 Task: Find connections with filter location Santa Quitéria do Maranhão with filter topic #Mentoringwith filter profile language French with filter current company Flexi Analyst with filter school Calcutta University, Kolkata with filter industry Nanotechnology Research with filter service category Real Estate Appraisal with filter keywords title Nurse Practitioner
Action: Mouse moved to (219, 336)
Screenshot: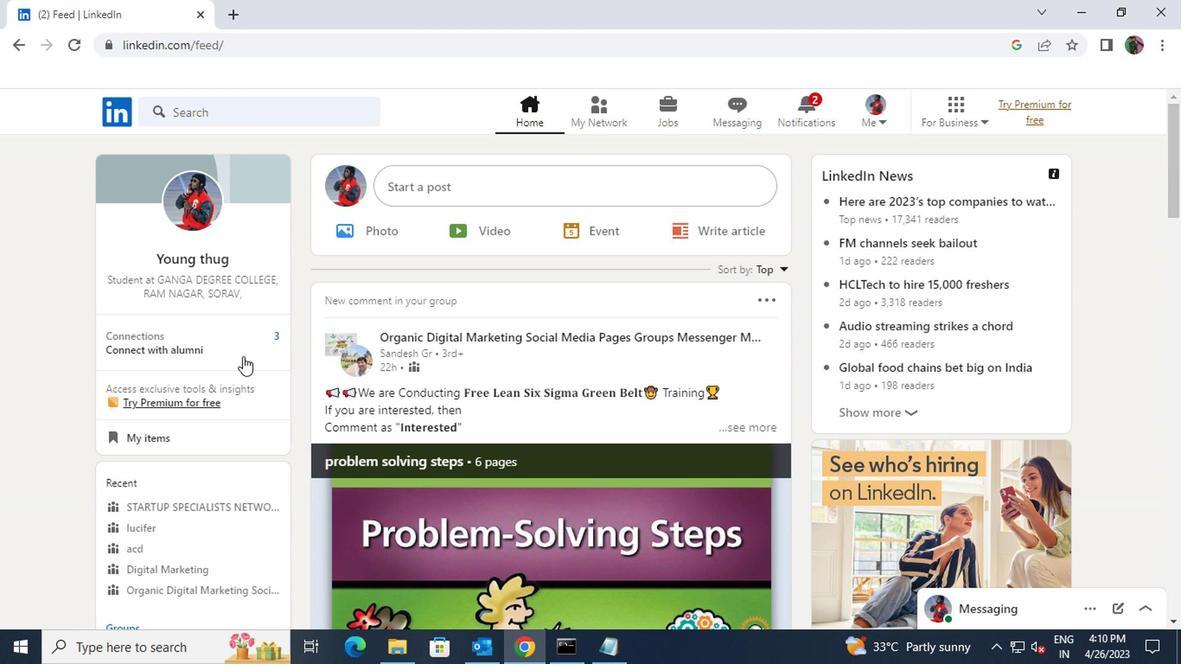
Action: Mouse pressed left at (219, 336)
Screenshot: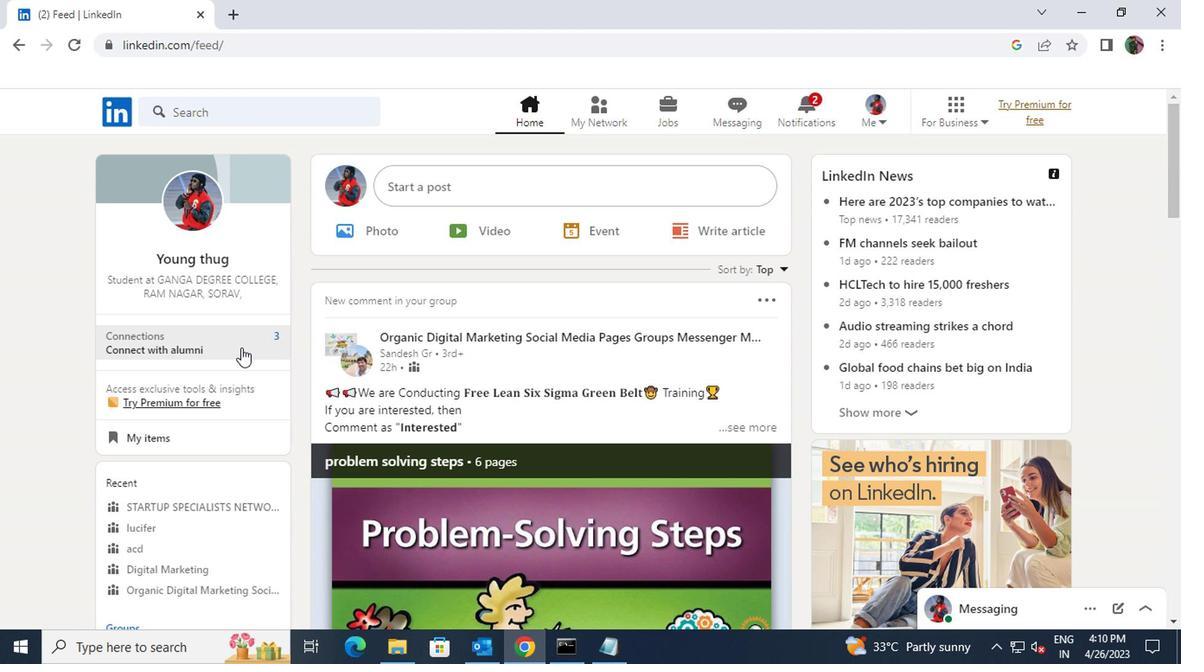 
Action: Mouse moved to (238, 207)
Screenshot: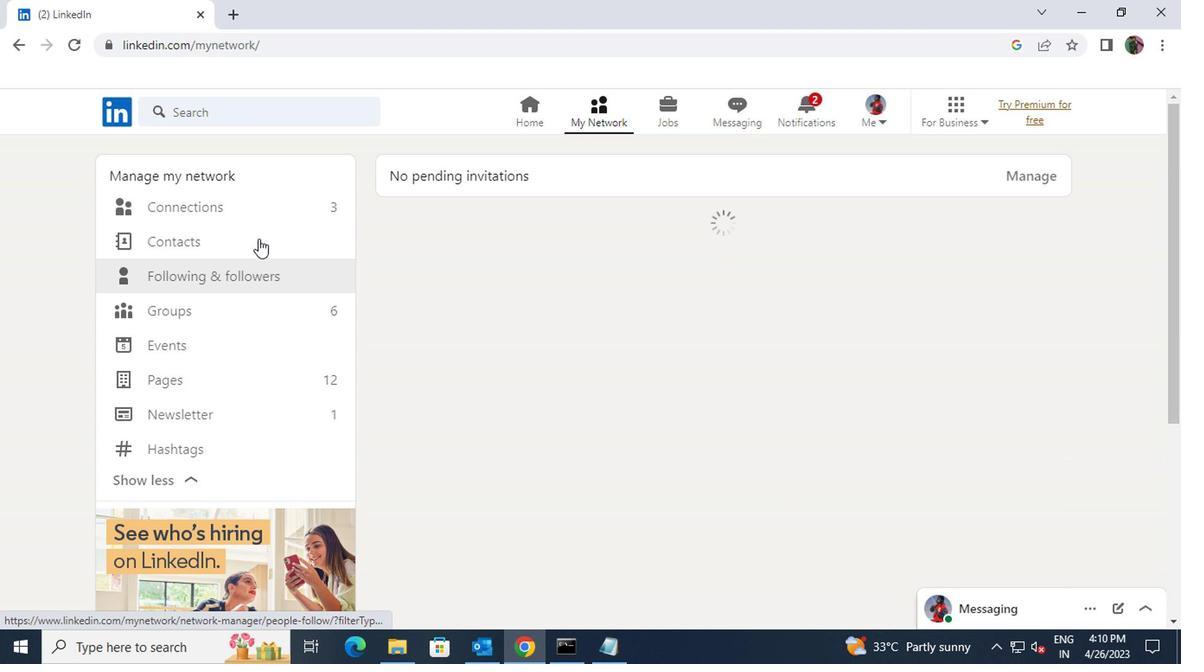 
Action: Mouse pressed left at (238, 207)
Screenshot: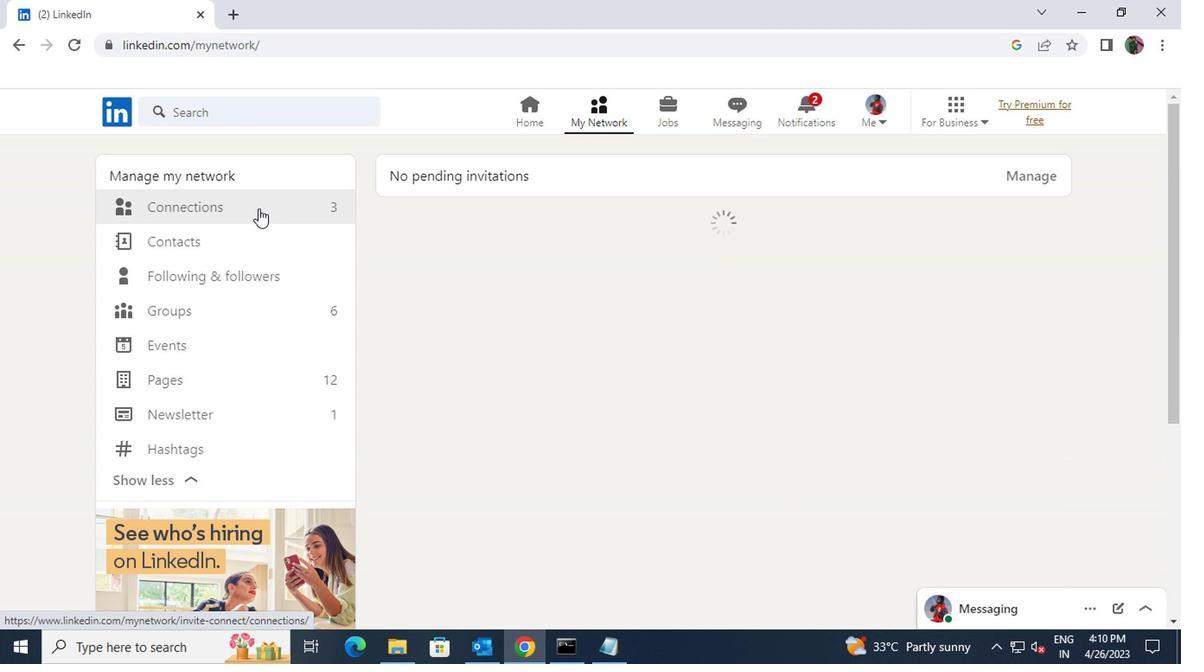 
Action: Mouse moved to (690, 211)
Screenshot: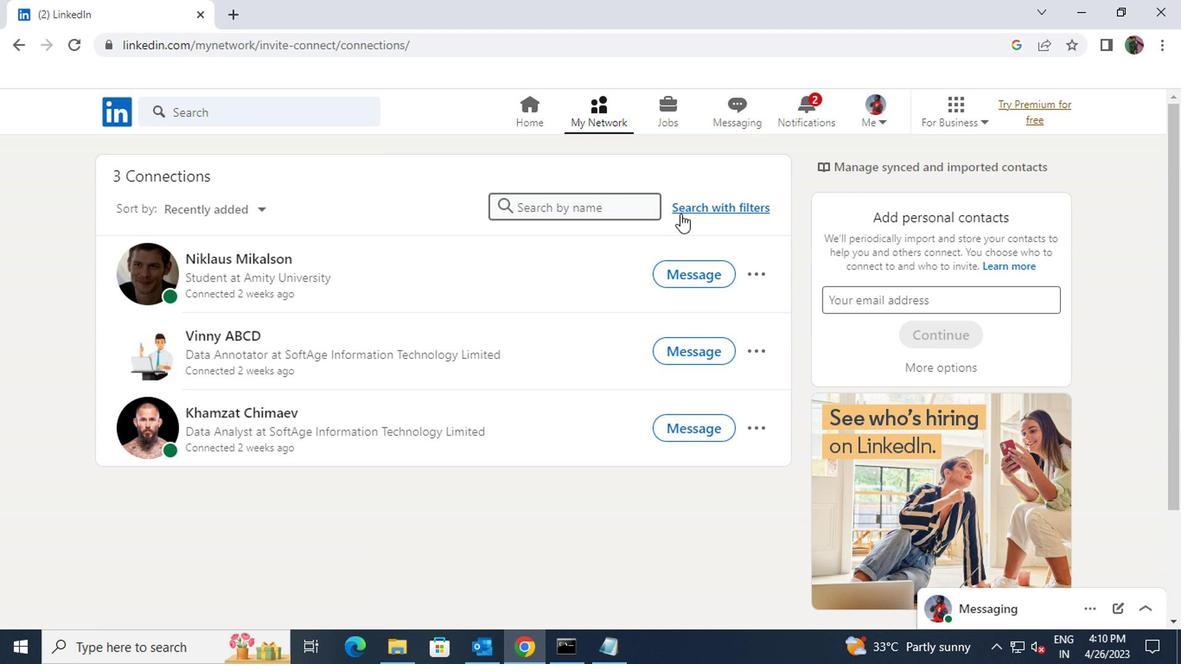 
Action: Mouse pressed left at (690, 211)
Screenshot: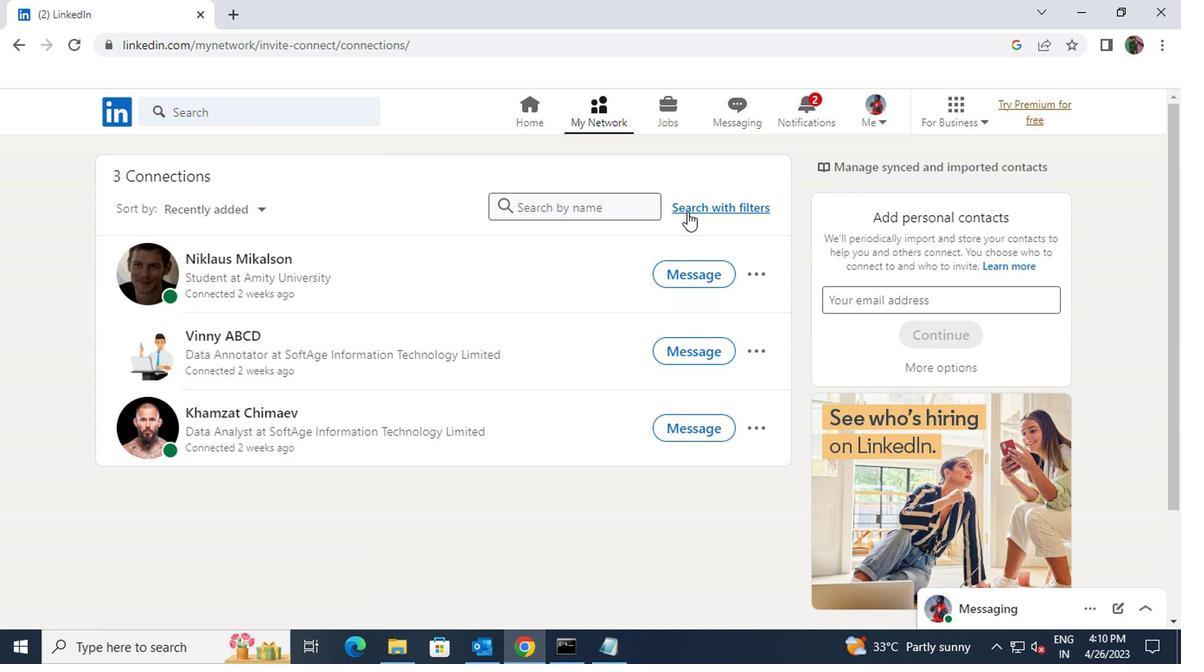
Action: Mouse moved to (632, 164)
Screenshot: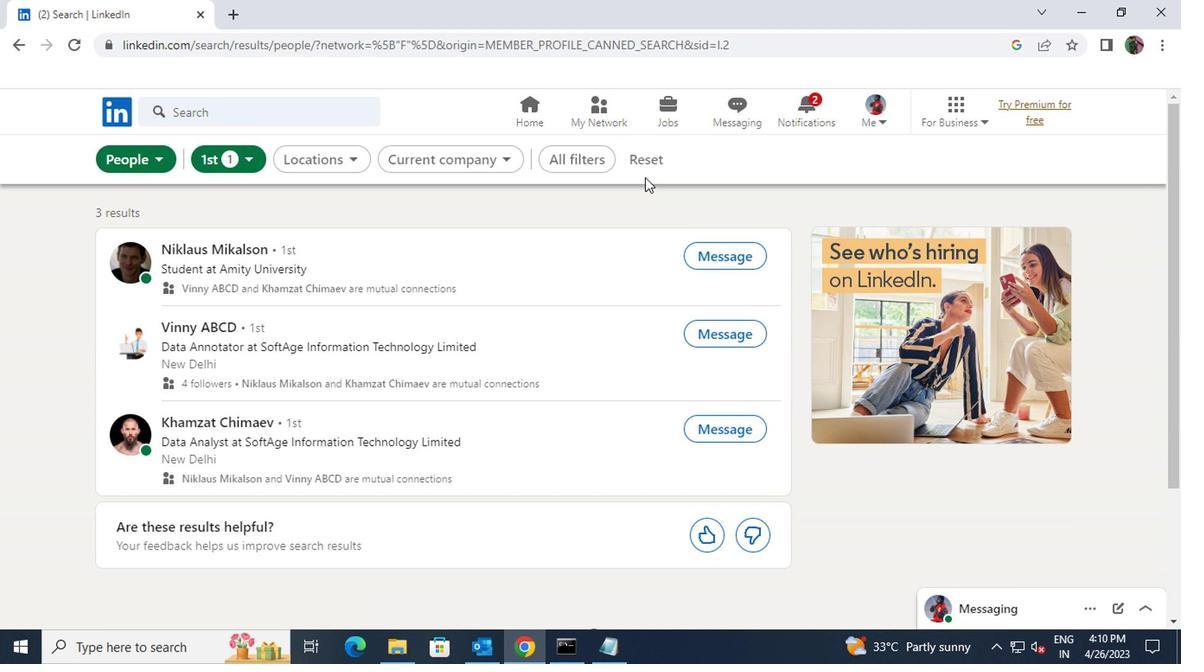 
Action: Mouse pressed left at (632, 164)
Screenshot: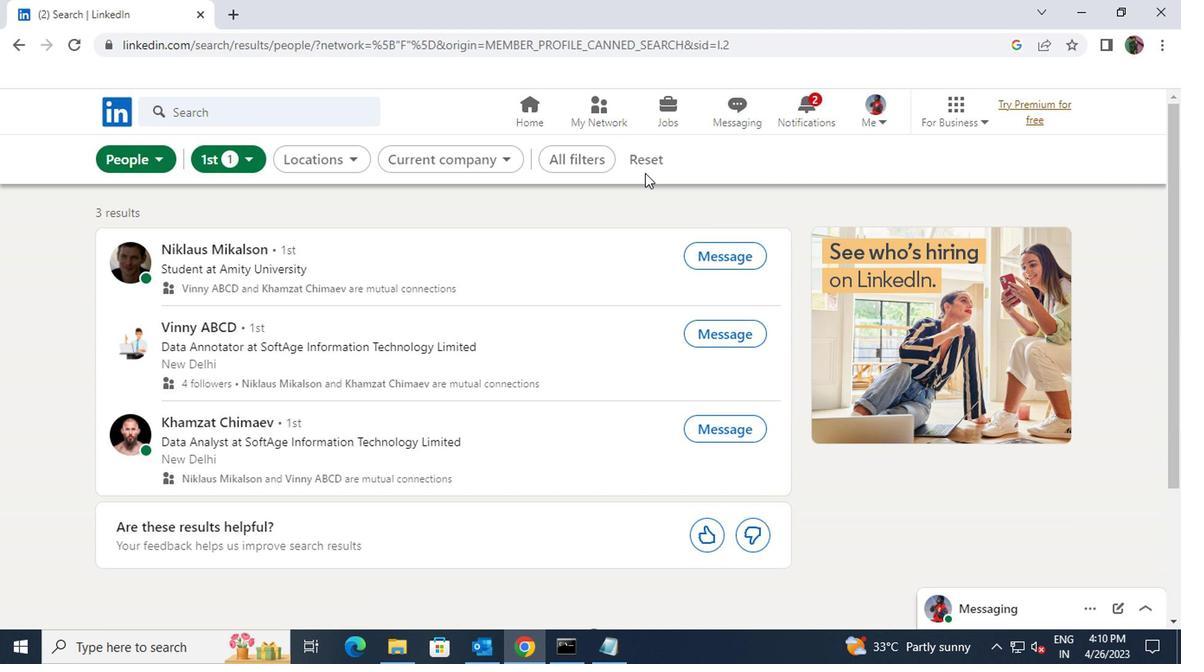 
Action: Mouse moved to (596, 161)
Screenshot: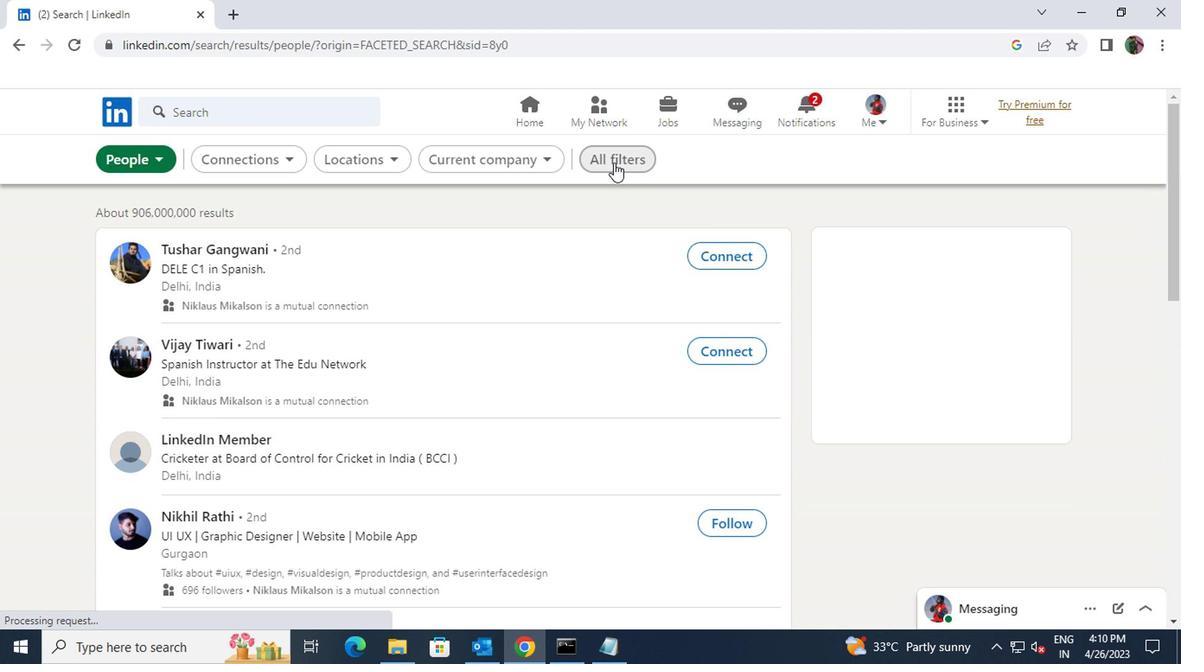 
Action: Mouse pressed left at (596, 161)
Screenshot: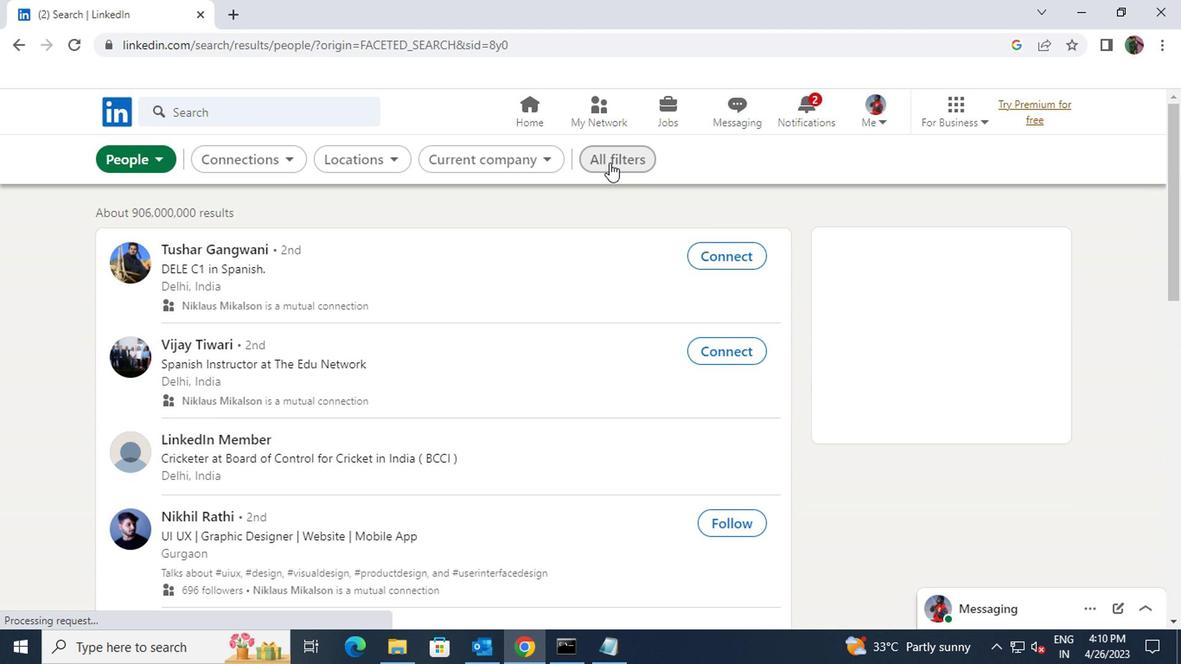 
Action: Mouse moved to (808, 303)
Screenshot: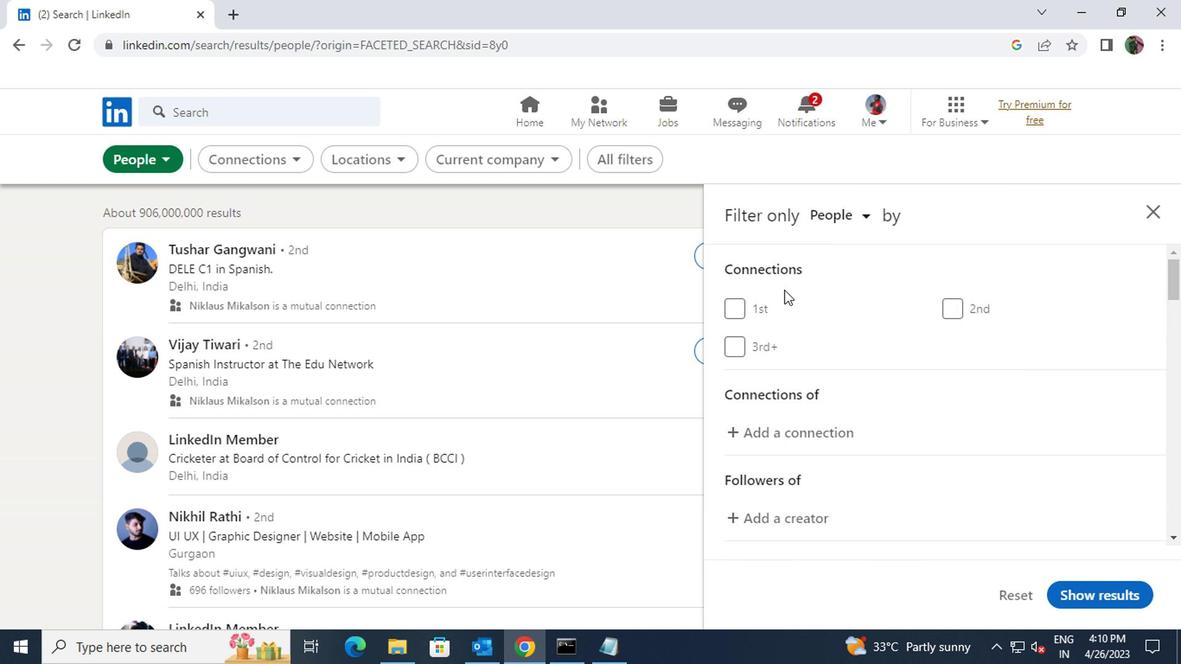 
Action: Mouse scrolled (808, 302) with delta (0, 0)
Screenshot: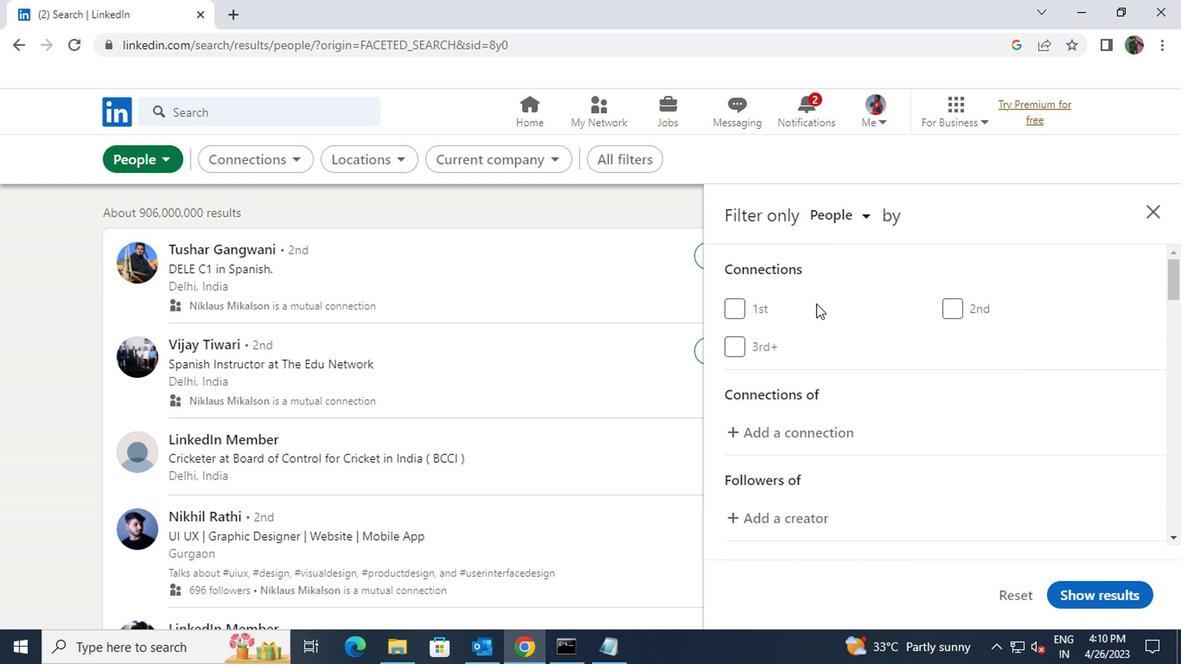 
Action: Mouse scrolled (808, 302) with delta (0, 0)
Screenshot: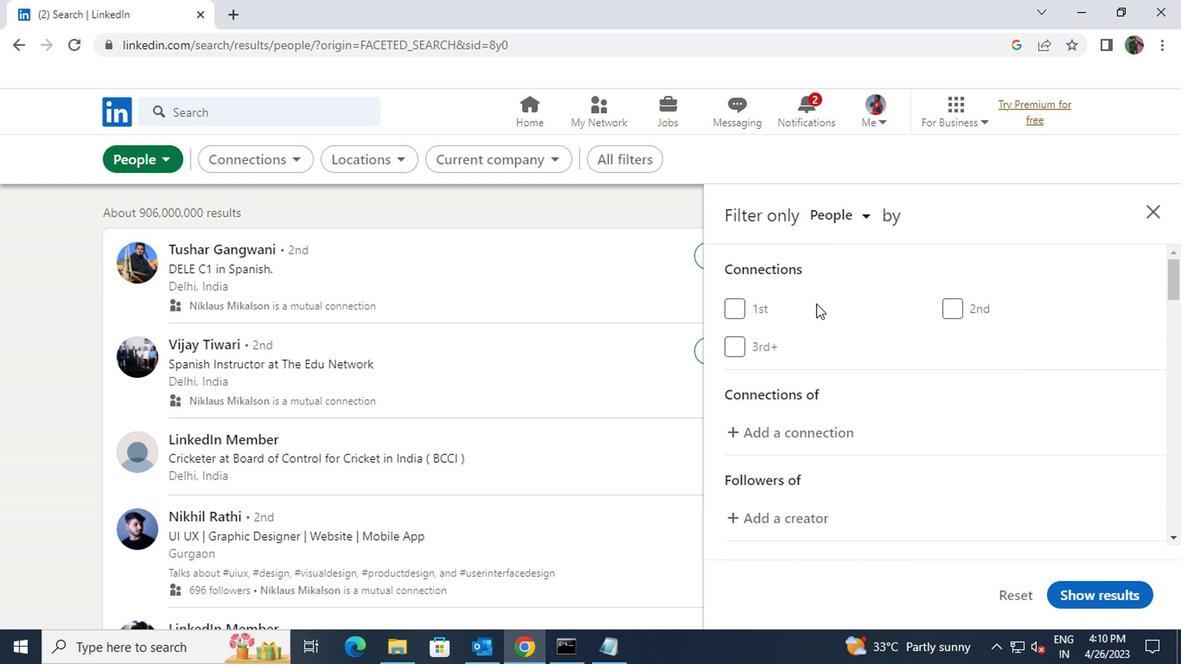 
Action: Mouse moved to (818, 298)
Screenshot: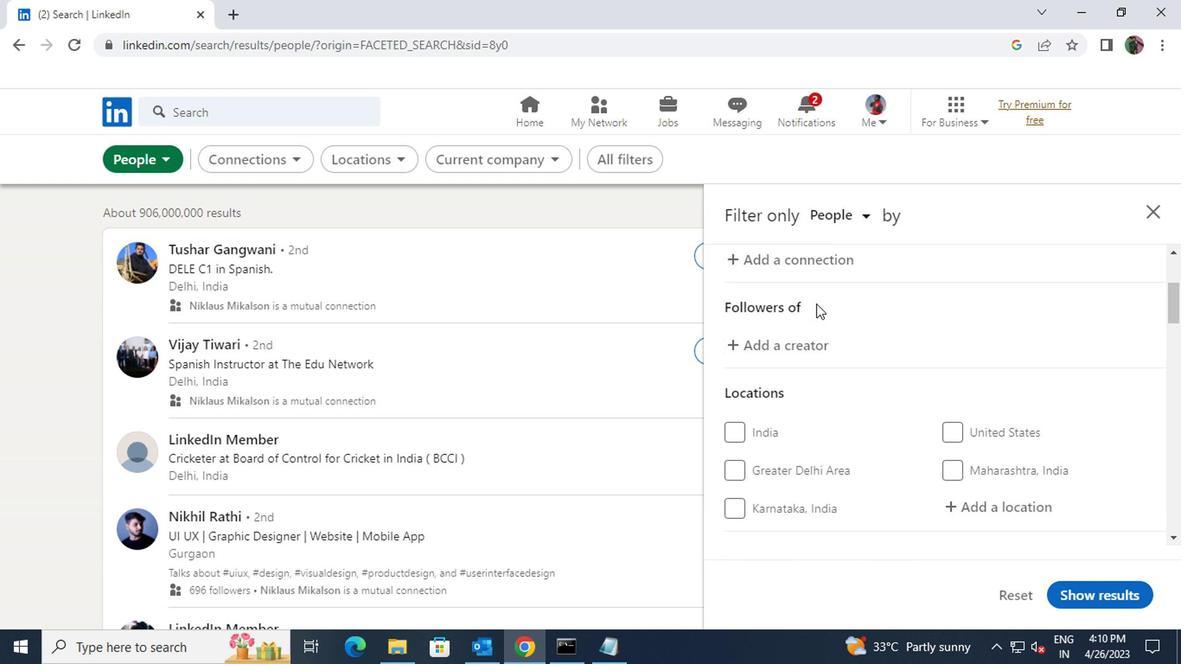 
Action: Mouse scrolled (818, 297) with delta (0, 0)
Screenshot: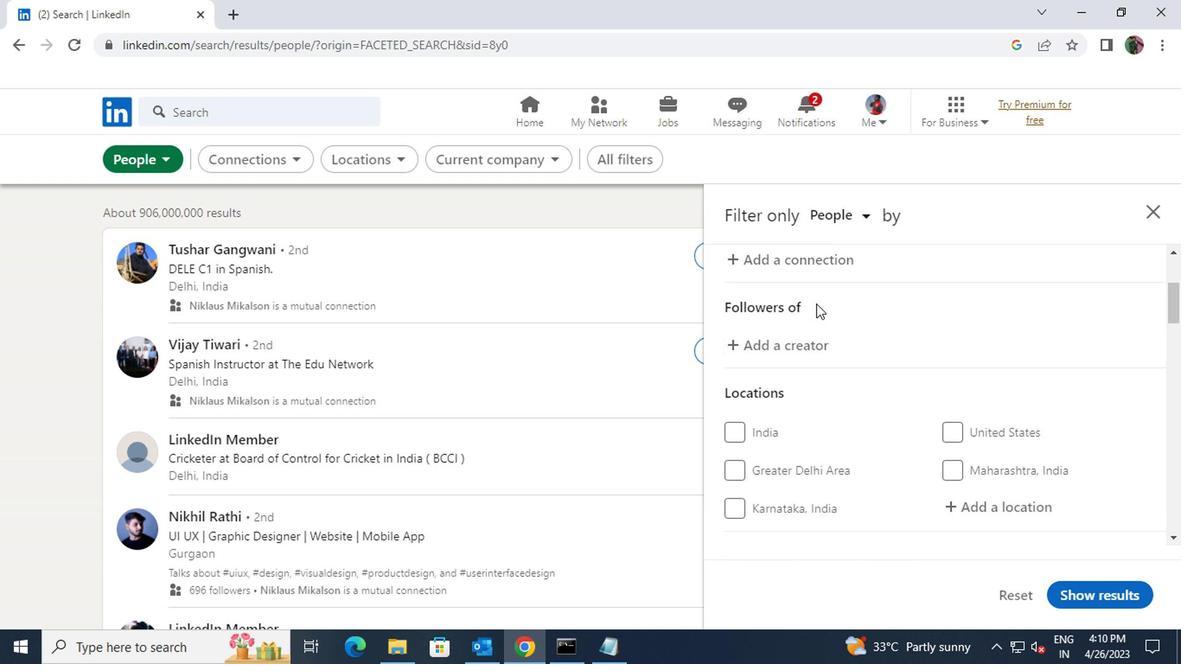 
Action: Mouse moved to (991, 415)
Screenshot: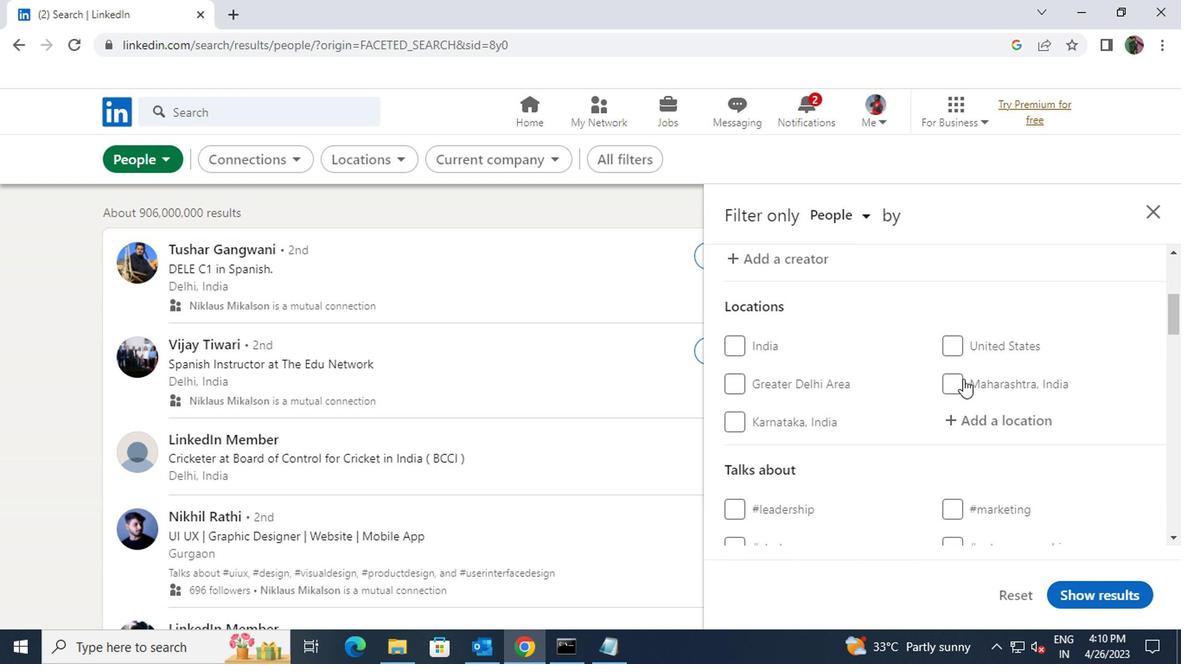 
Action: Mouse pressed left at (991, 415)
Screenshot: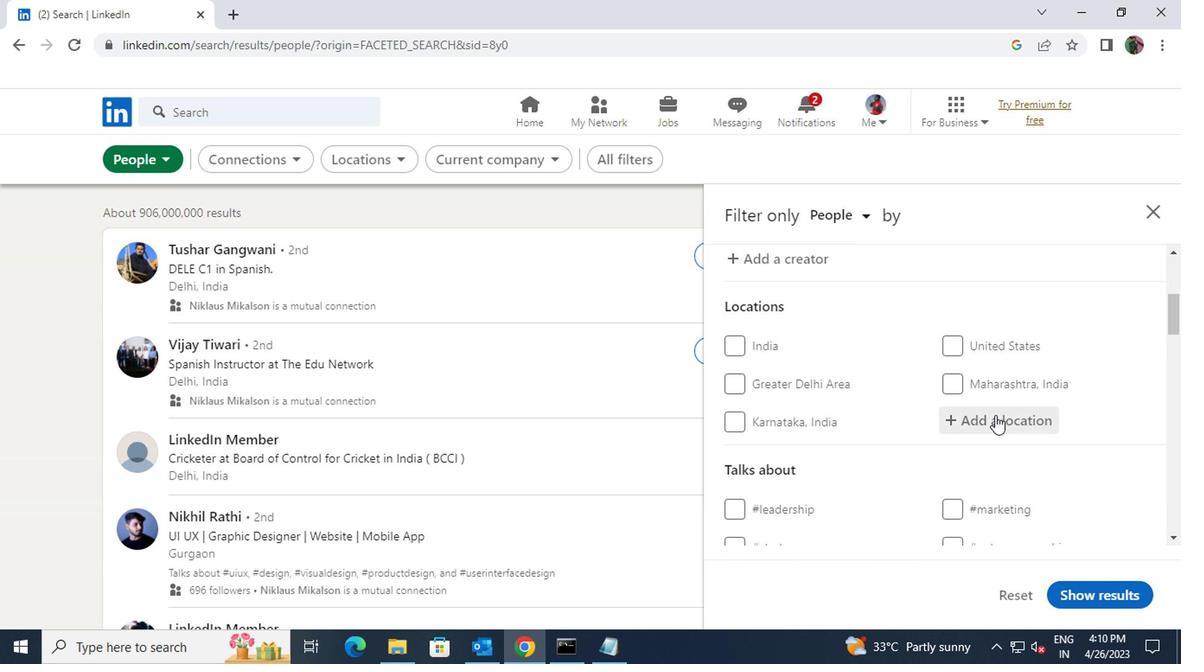 
Action: Key pressed <Key.shift>SANTA<Key.space>QUITE
Screenshot: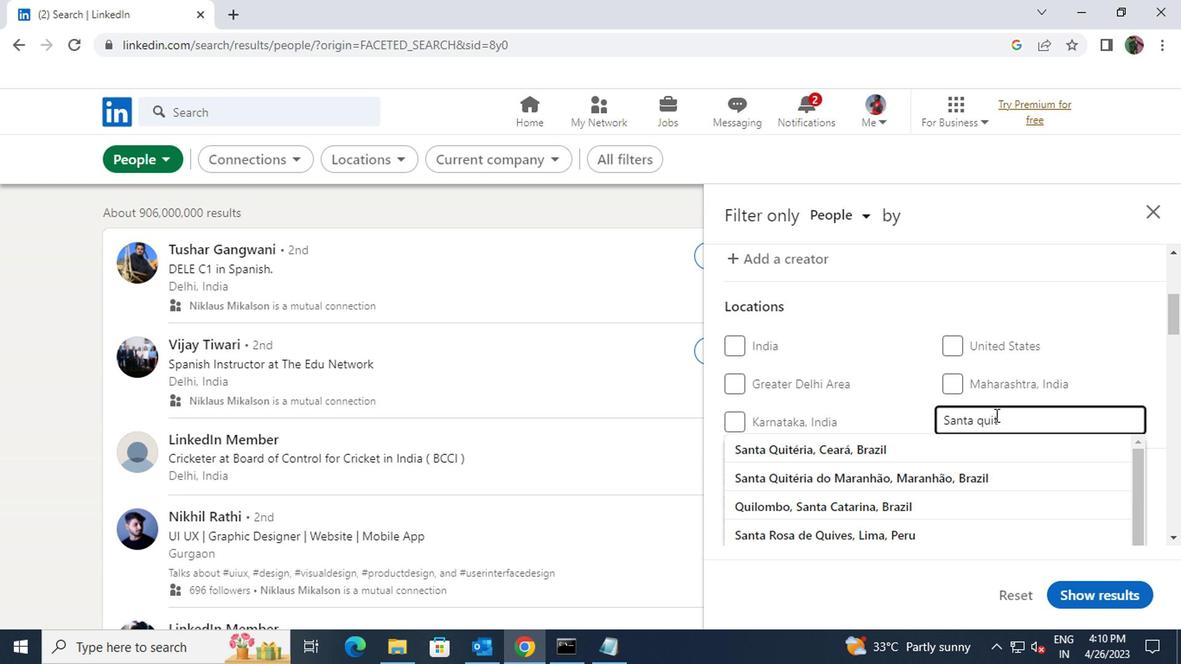 
Action: Mouse moved to (976, 447)
Screenshot: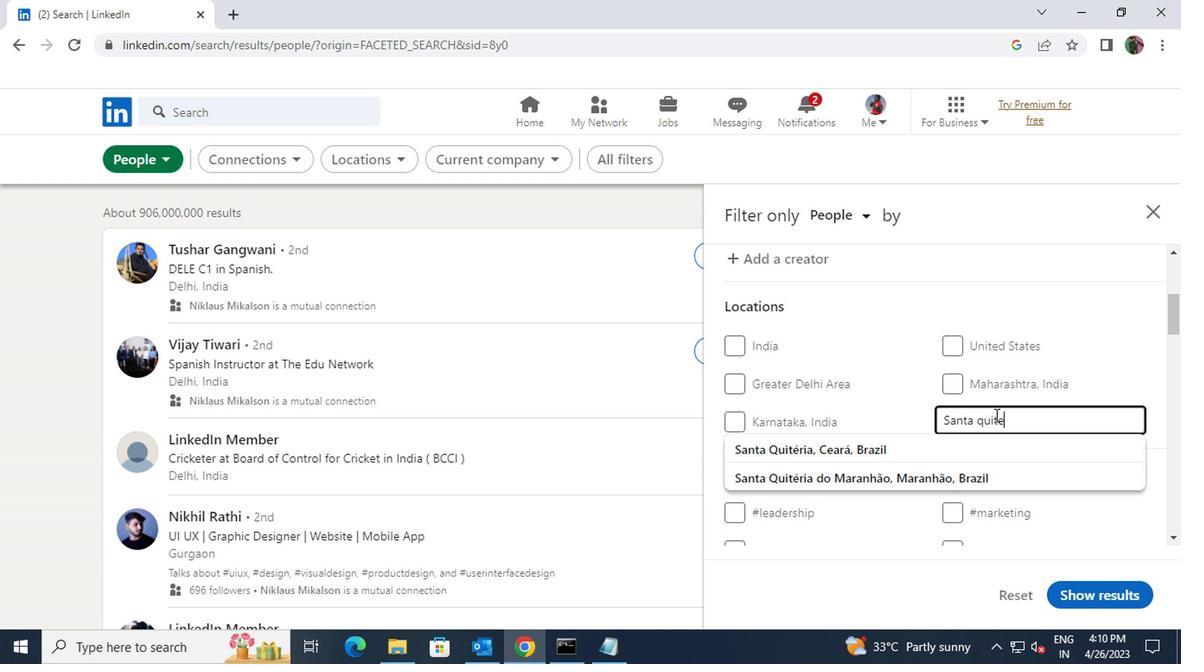 
Action: Mouse pressed left at (976, 447)
Screenshot: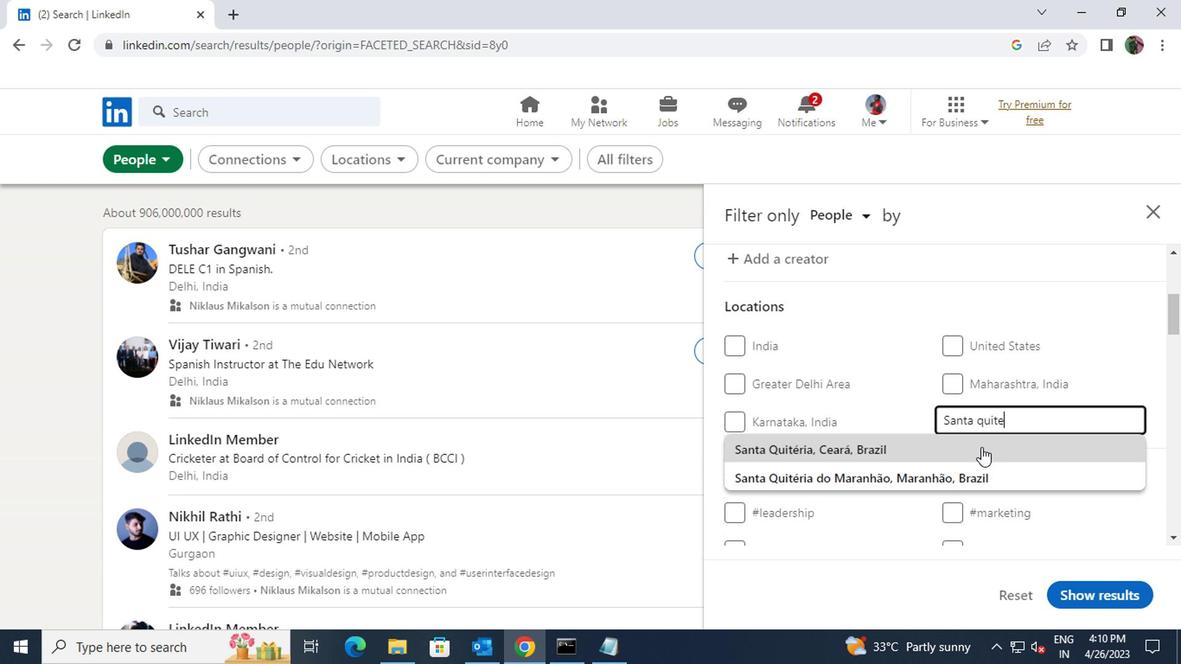 
Action: Mouse scrolled (976, 447) with delta (0, 0)
Screenshot: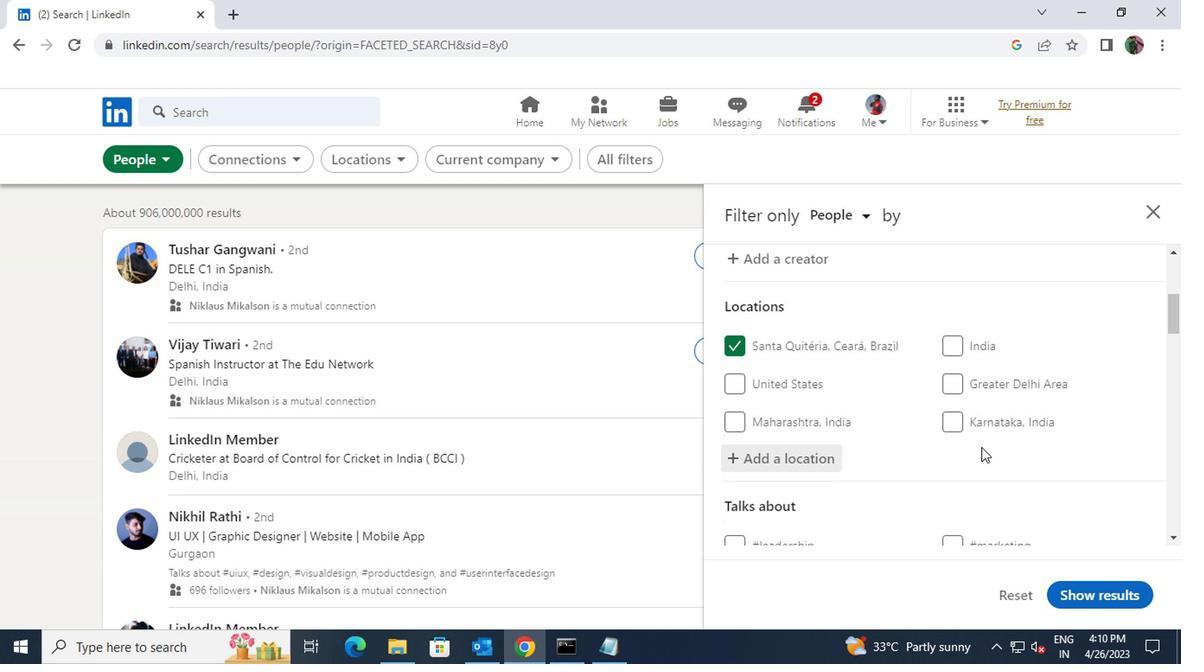 
Action: Mouse scrolled (976, 447) with delta (0, 0)
Screenshot: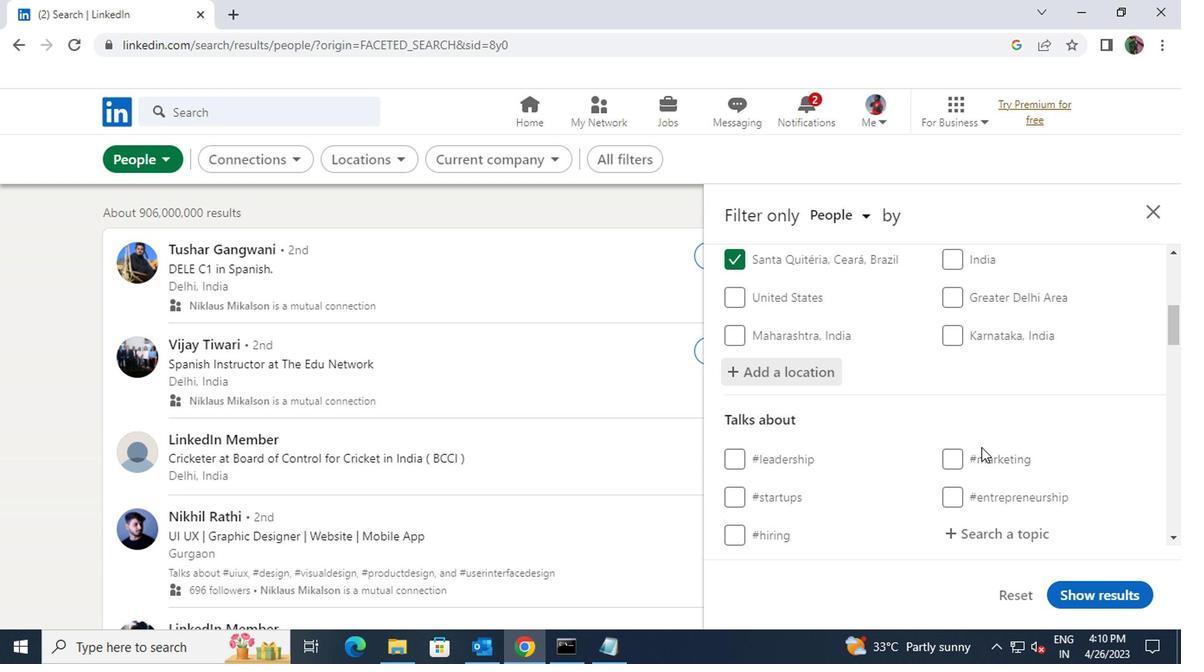 
Action: Mouse pressed left at (976, 447)
Screenshot: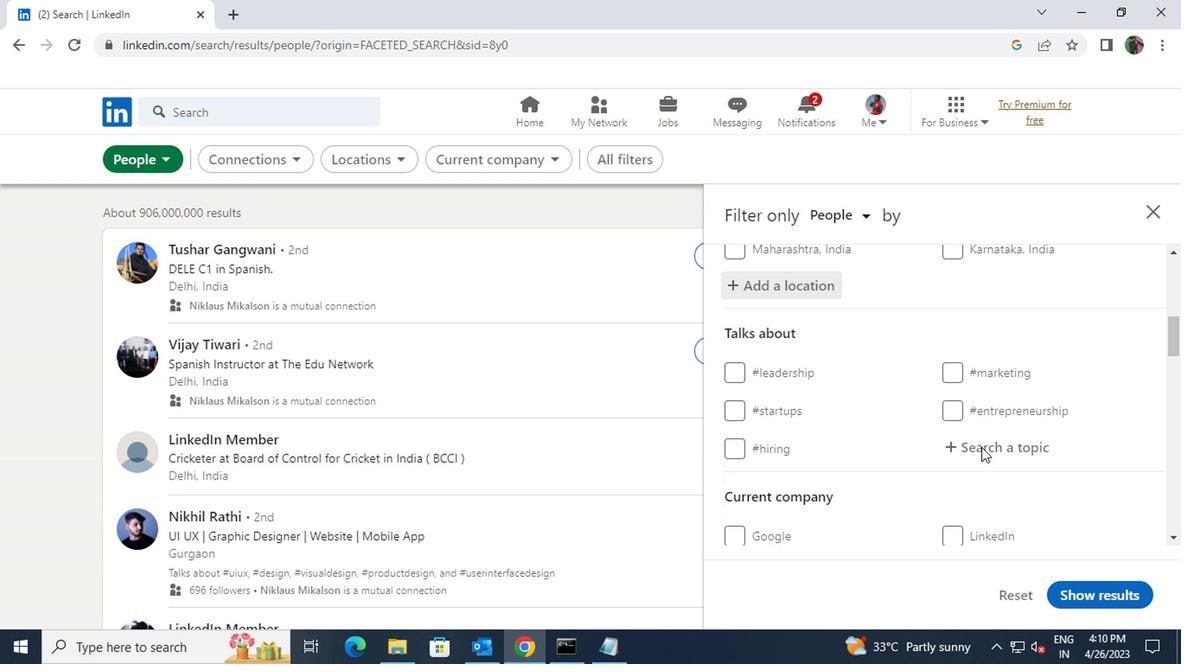 
Action: Key pressed <Key.shift><Key.shift><Key.shift><Key.shift>#<Key.shift>MENTORINGWITH
Screenshot: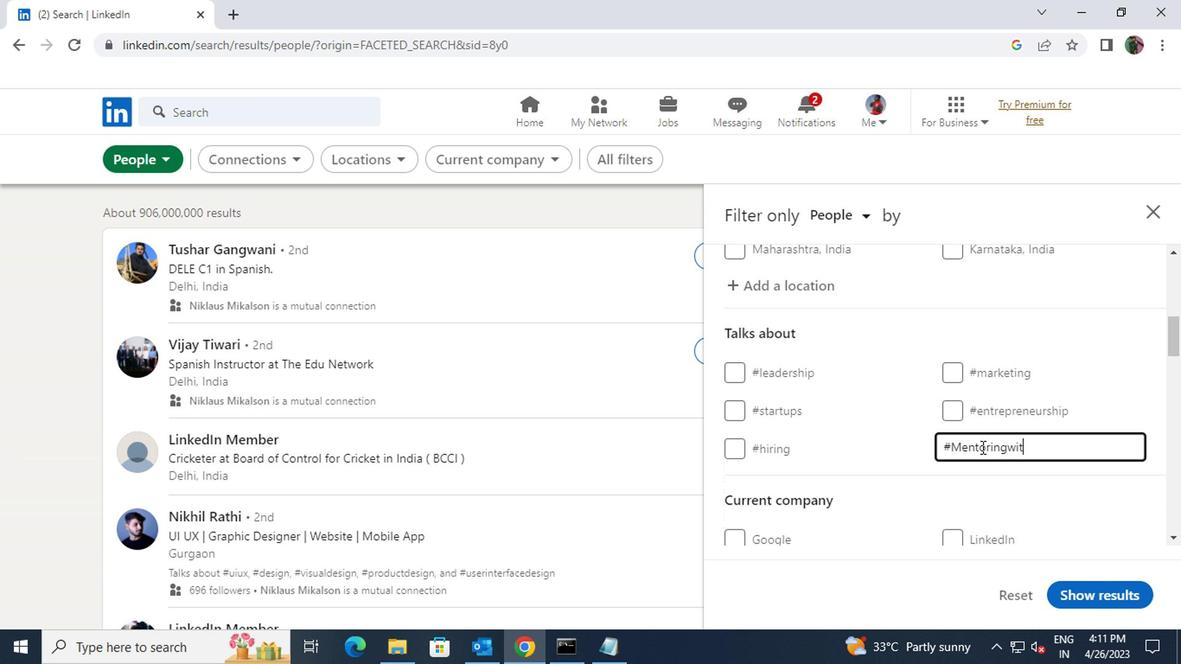 
Action: Mouse scrolled (976, 447) with delta (0, 0)
Screenshot: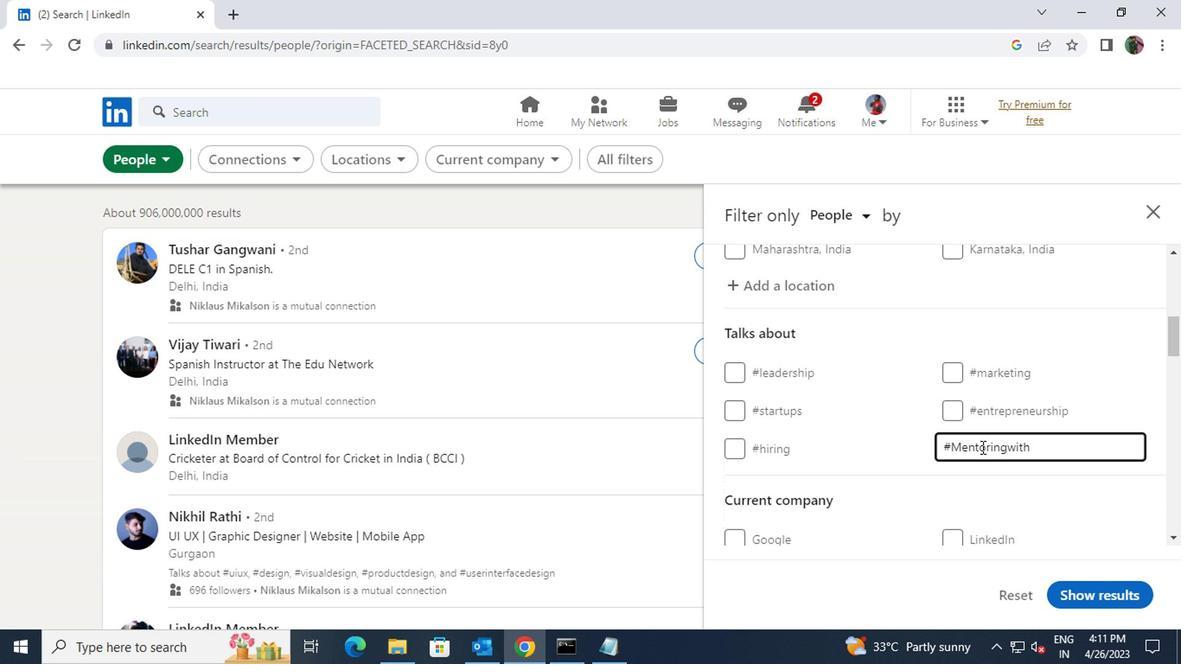 
Action: Mouse scrolled (976, 447) with delta (0, 0)
Screenshot: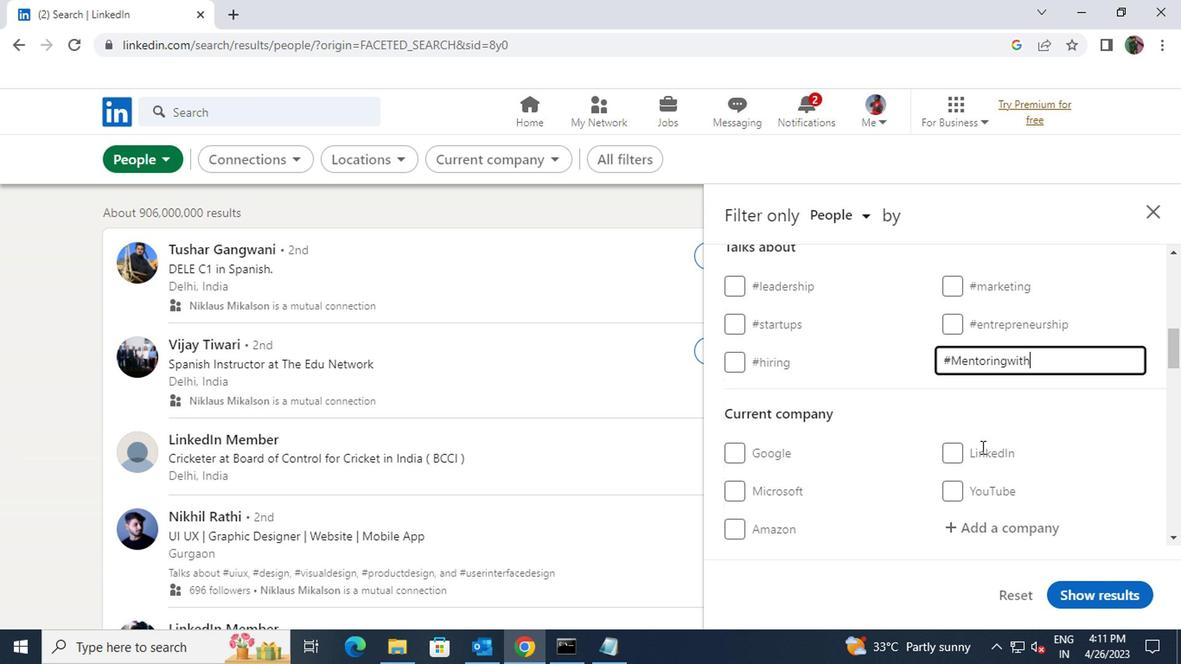
Action: Mouse scrolled (976, 447) with delta (0, 0)
Screenshot: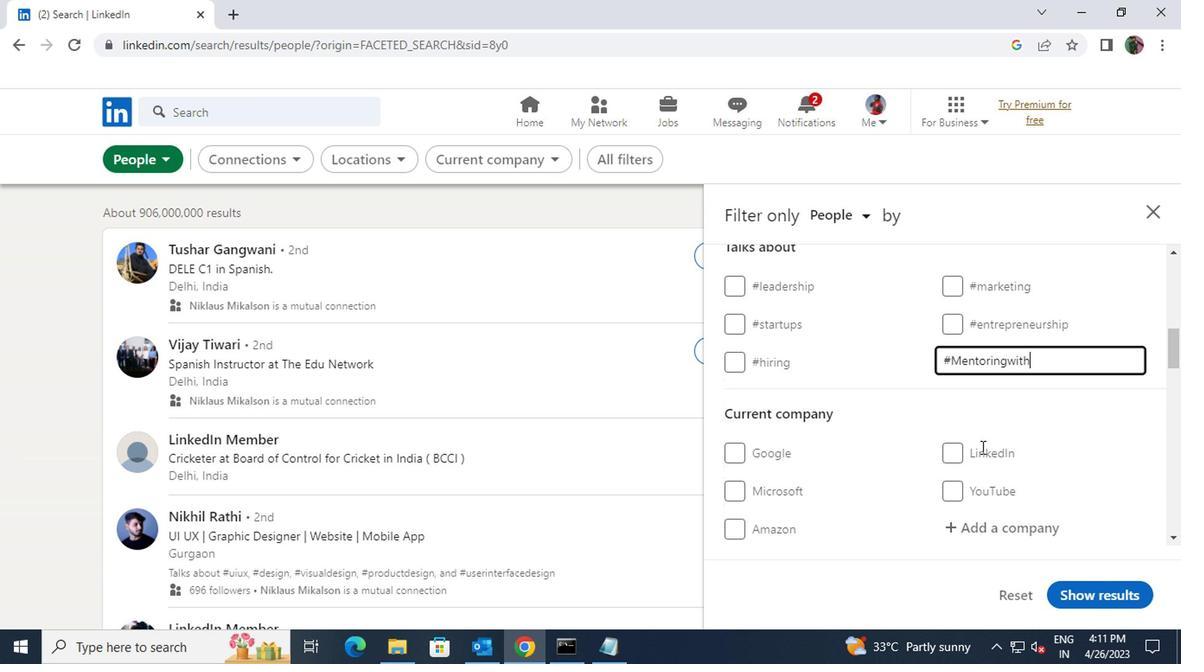 
Action: Mouse moved to (991, 357)
Screenshot: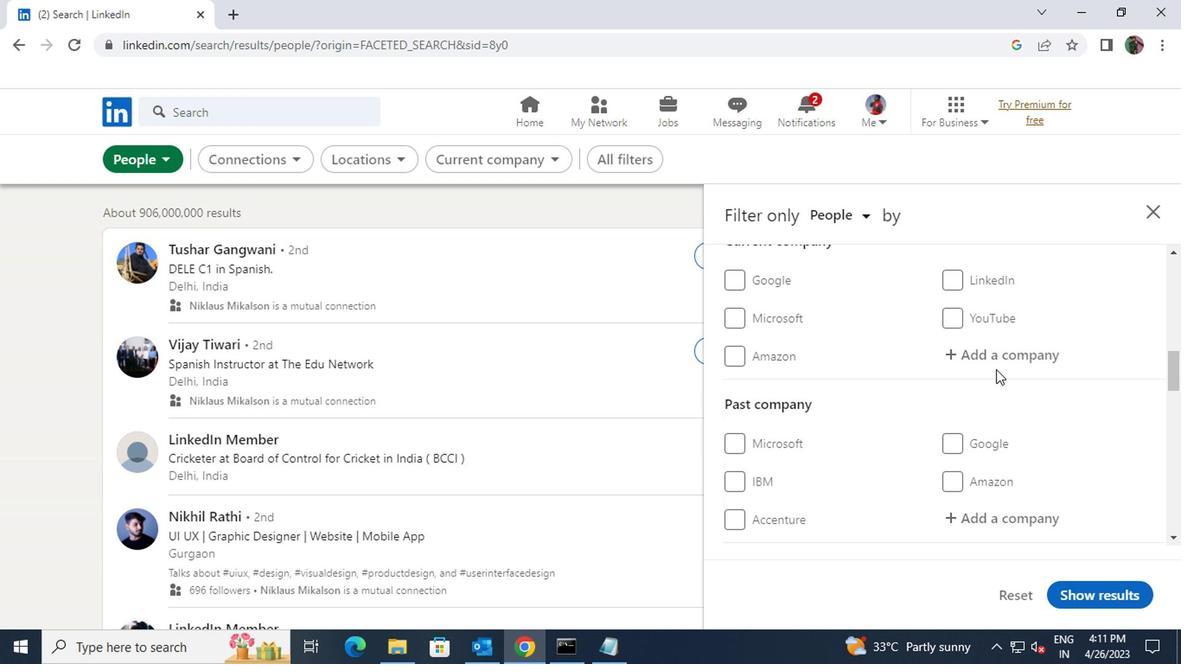 
Action: Mouse pressed left at (991, 357)
Screenshot: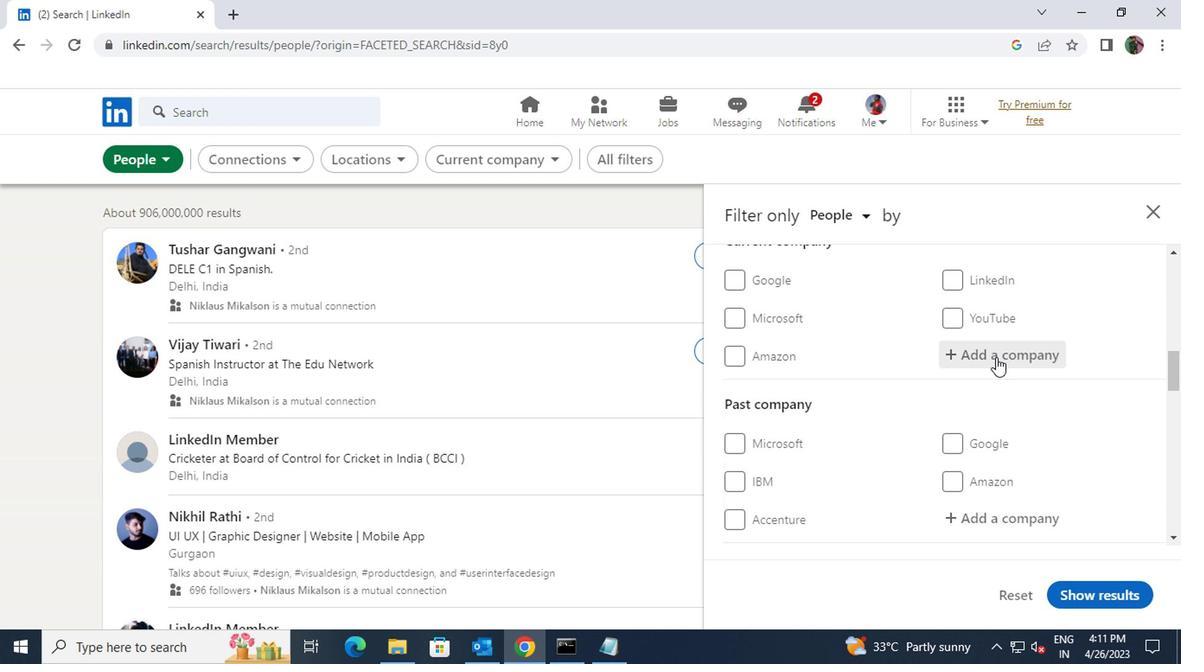 
Action: Key pressed <Key.shift><Key.shift>FLEXI<Key.space>ANA
Screenshot: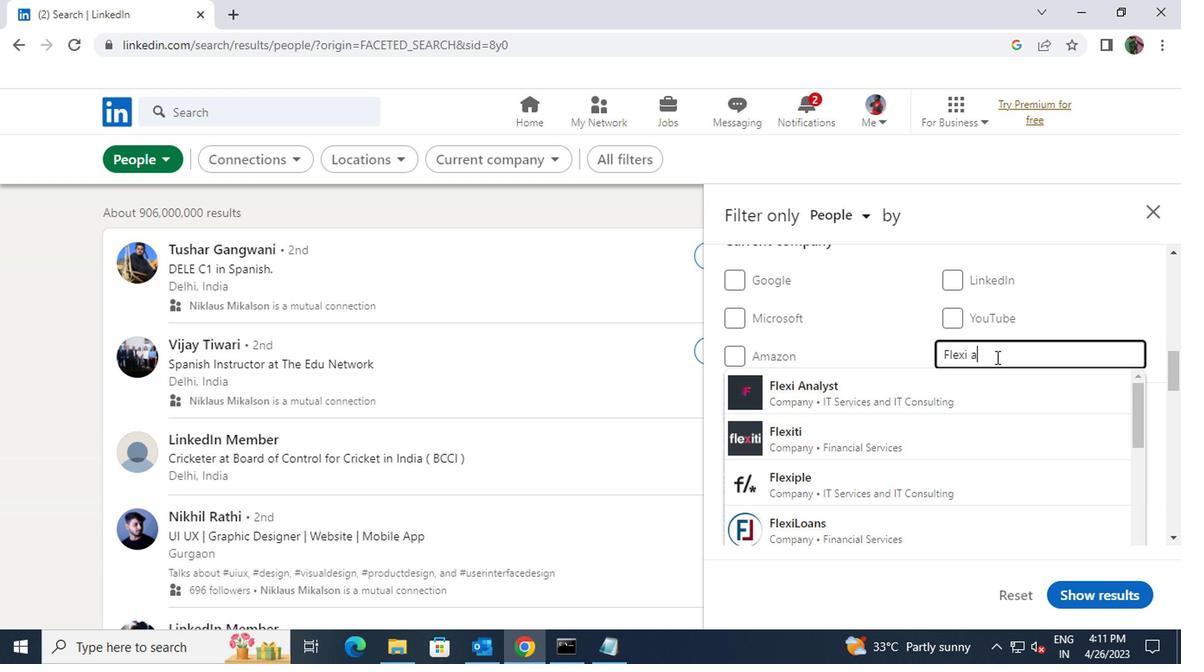 
Action: Mouse moved to (967, 393)
Screenshot: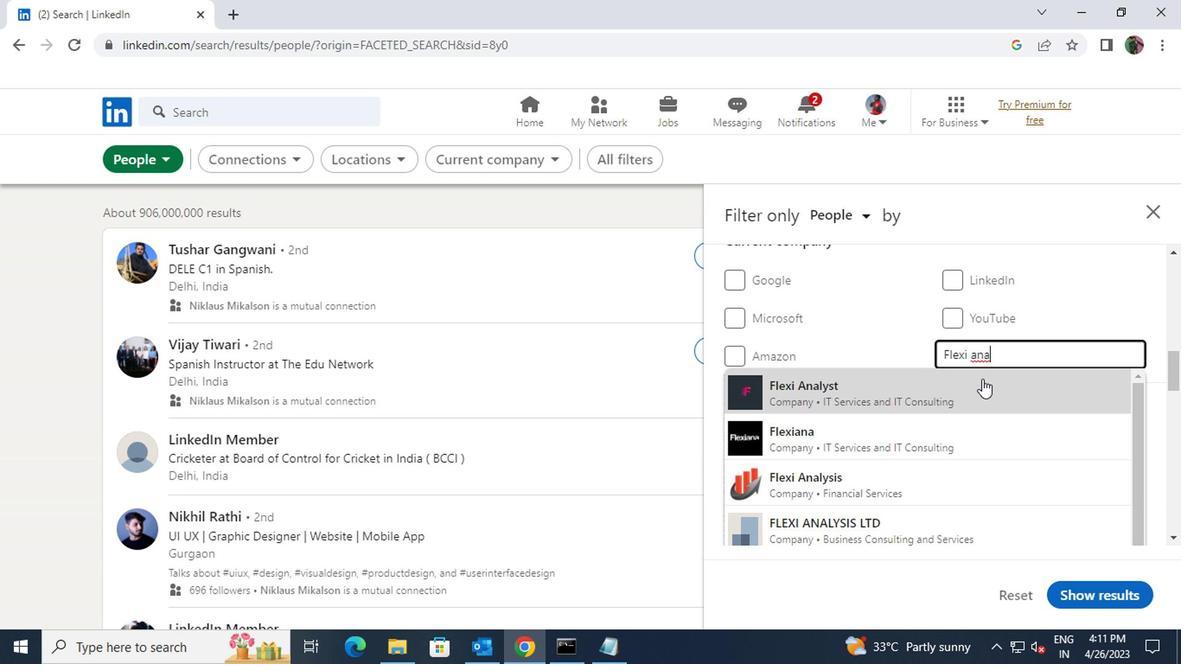 
Action: Mouse pressed left at (967, 393)
Screenshot: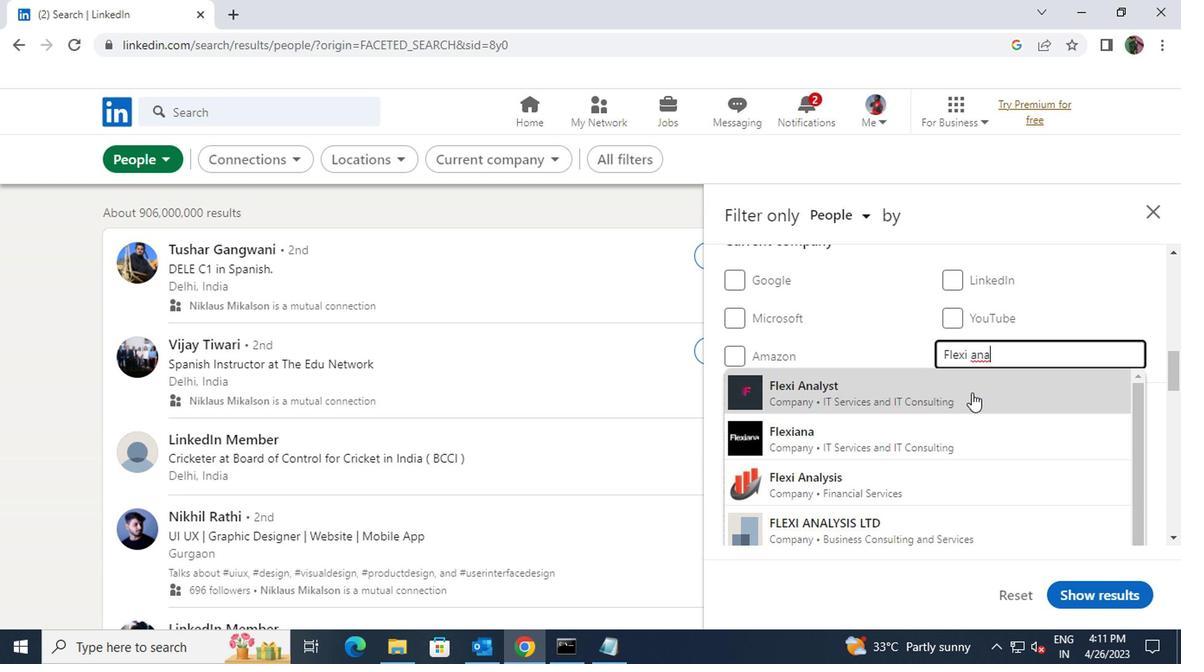 
Action: Mouse scrolled (967, 392) with delta (0, 0)
Screenshot: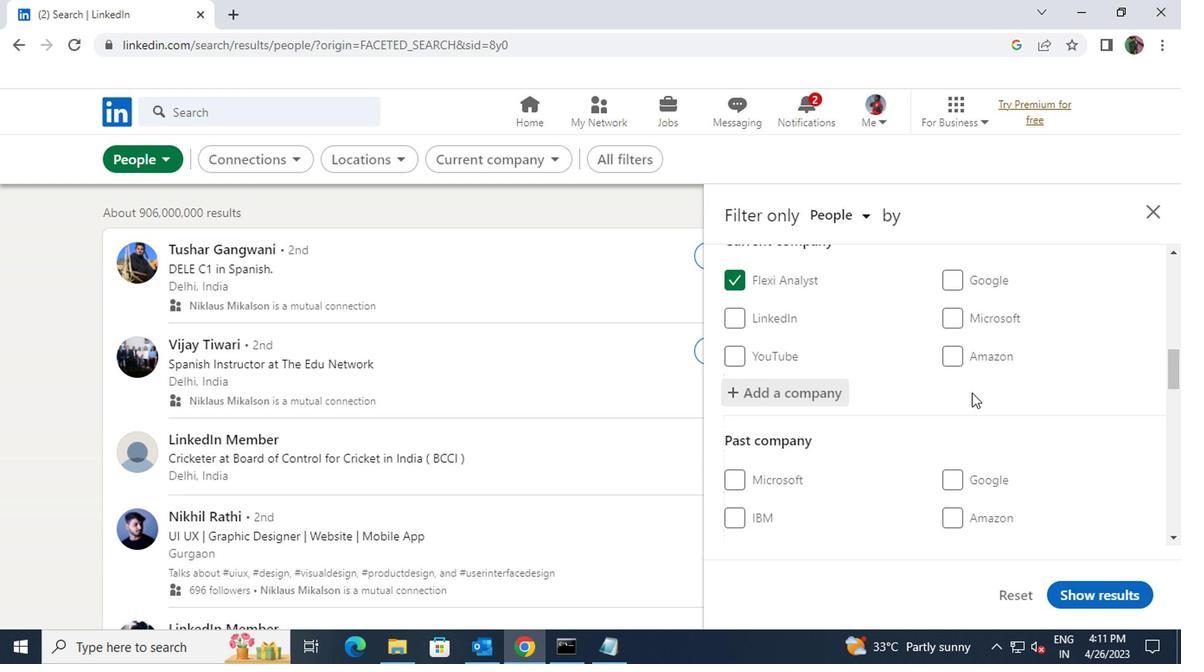 
Action: Mouse scrolled (967, 392) with delta (0, 0)
Screenshot: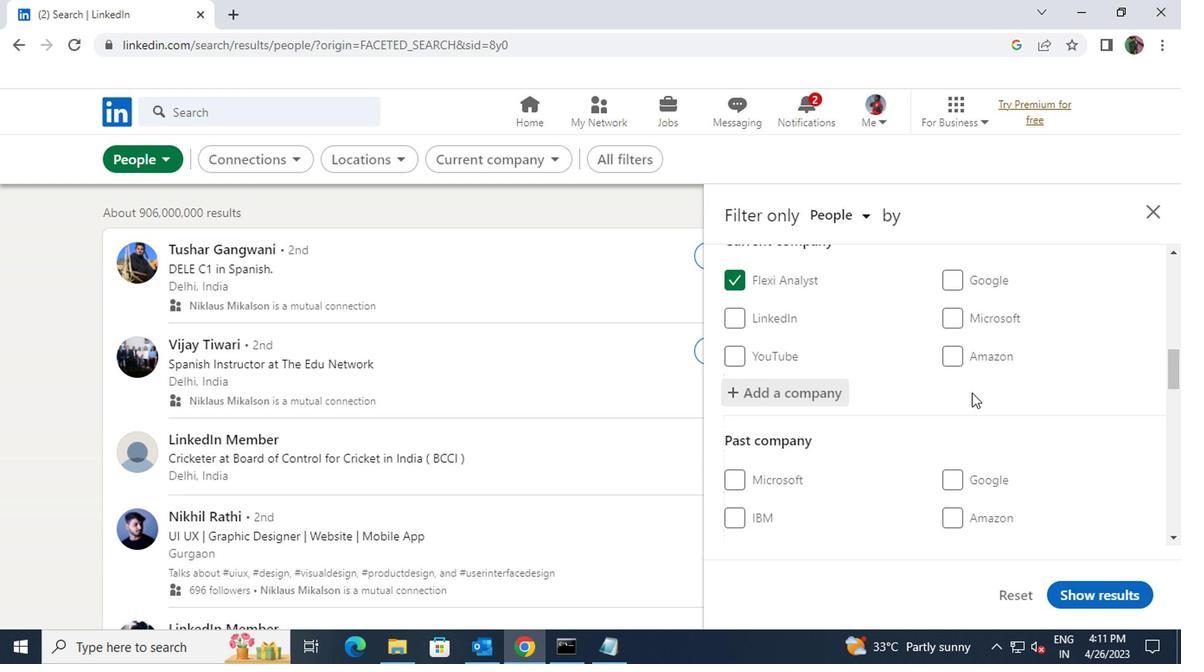 
Action: Mouse scrolled (967, 392) with delta (0, 0)
Screenshot: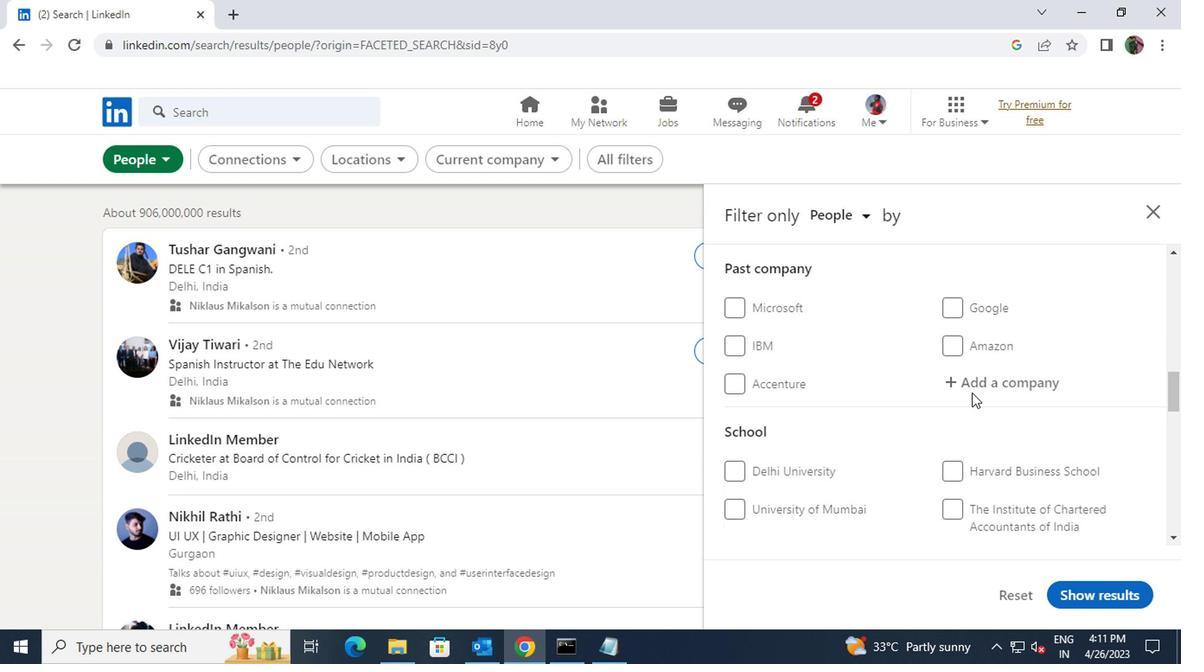 
Action: Mouse moved to (978, 477)
Screenshot: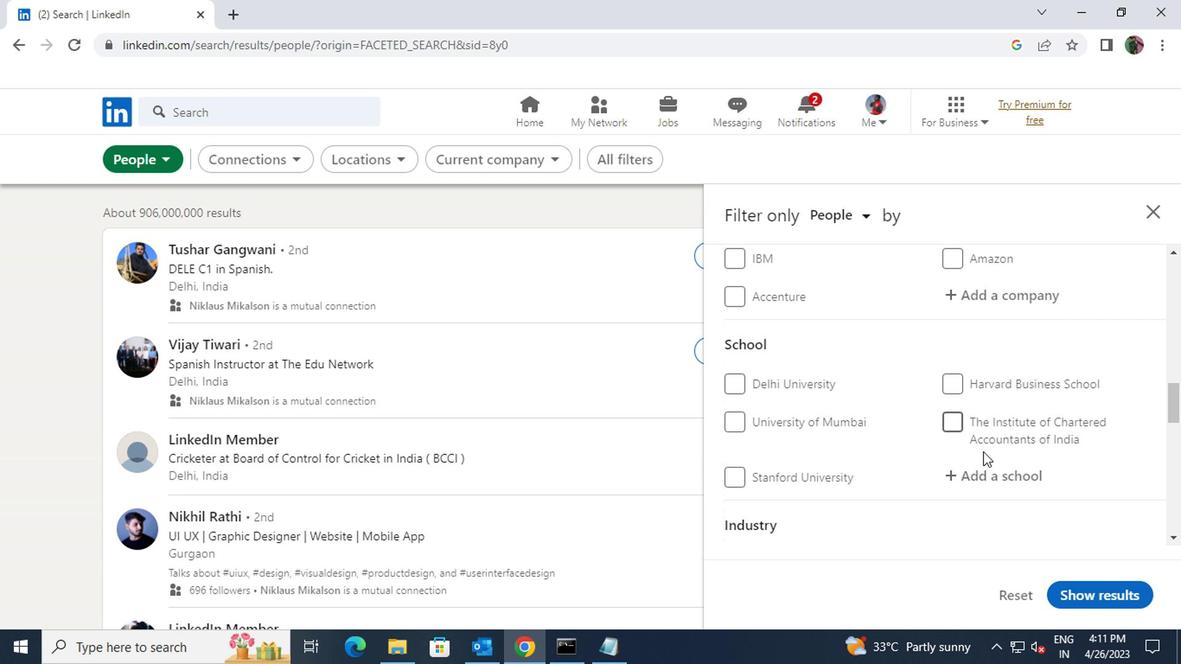 
Action: Mouse pressed left at (978, 477)
Screenshot: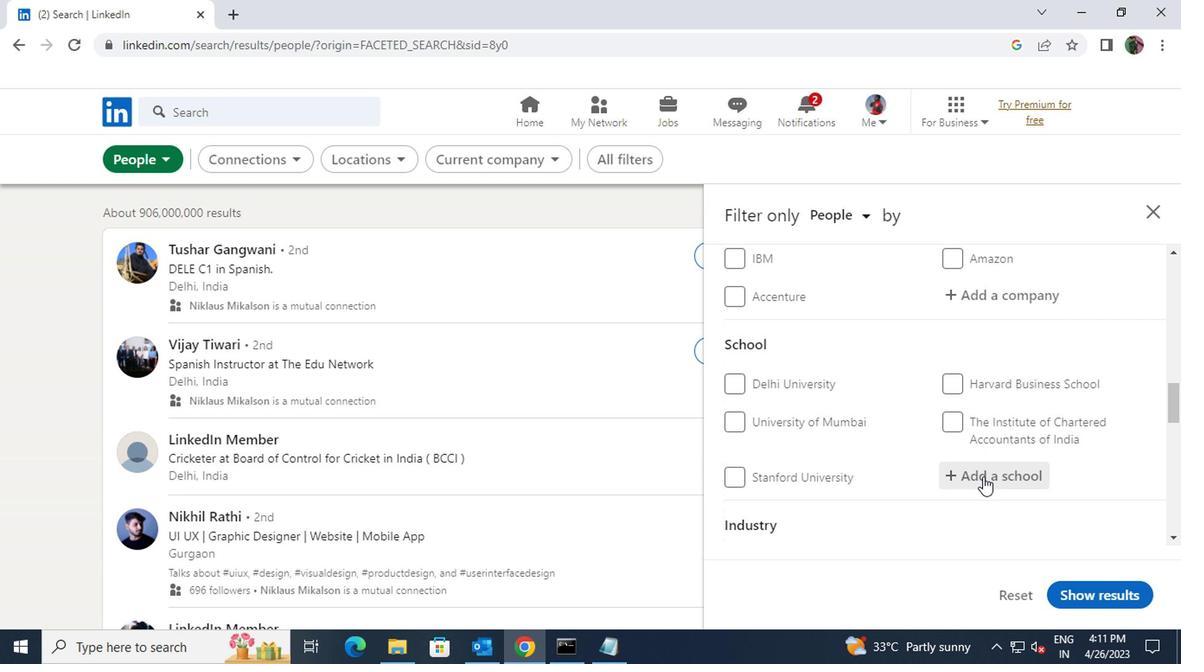 
Action: Key pressed <Key.shift>UNIVERSITY<Key.space>OF<Key.space>KOLKA
Screenshot: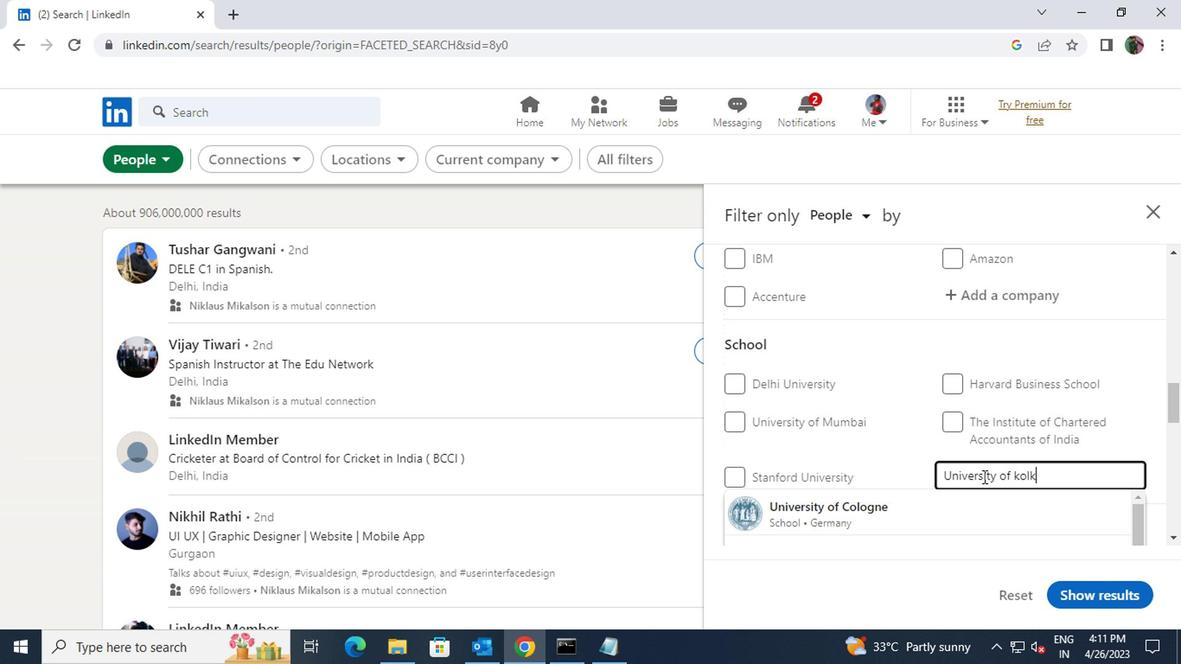 
Action: Mouse moved to (962, 510)
Screenshot: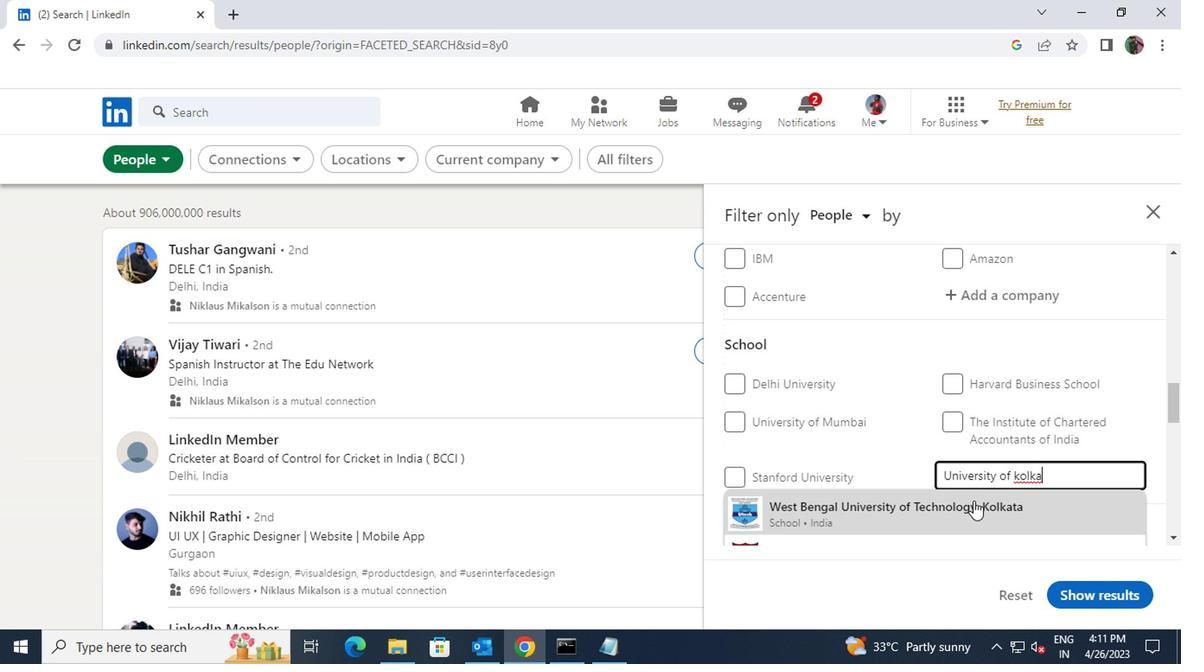 
Action: Mouse pressed left at (962, 510)
Screenshot: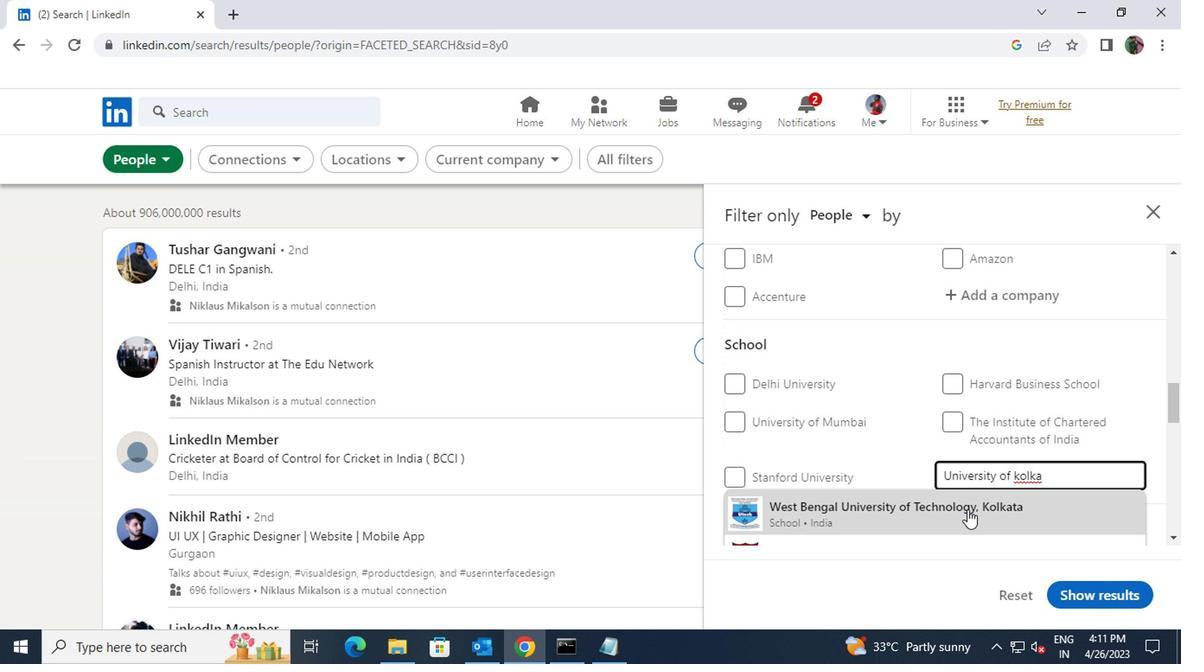 
Action: Mouse scrolled (962, 509) with delta (0, 0)
Screenshot: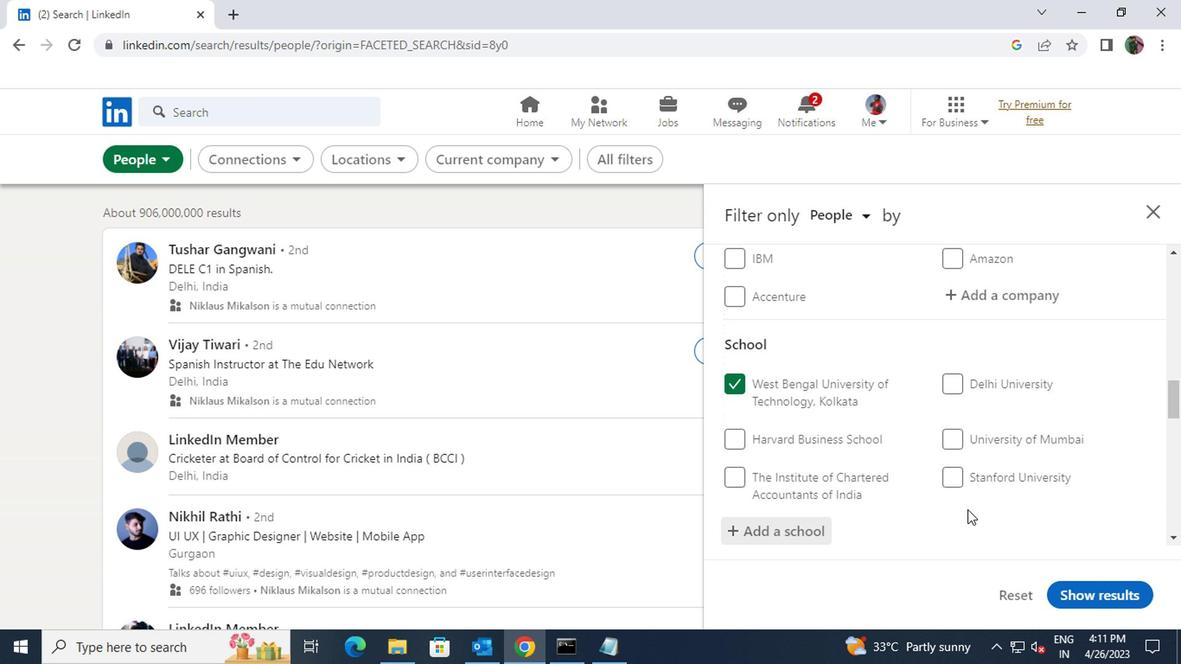 
Action: Mouse scrolled (962, 509) with delta (0, 0)
Screenshot: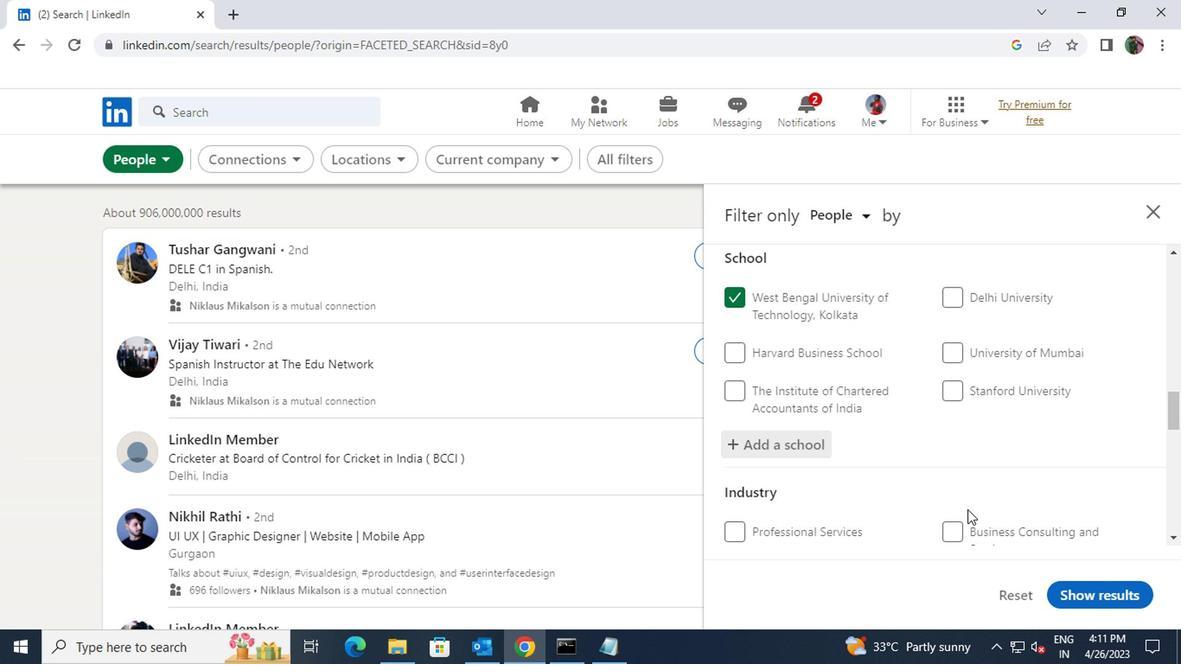 
Action: Mouse scrolled (962, 509) with delta (0, 0)
Screenshot: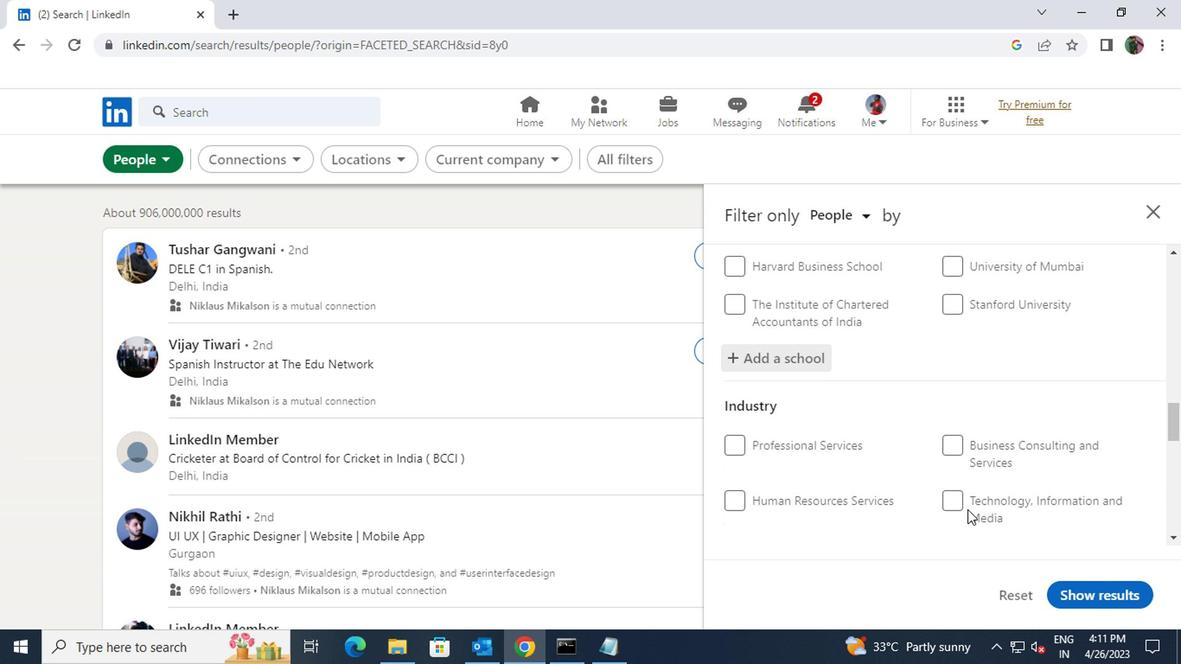 
Action: Mouse moved to (962, 477)
Screenshot: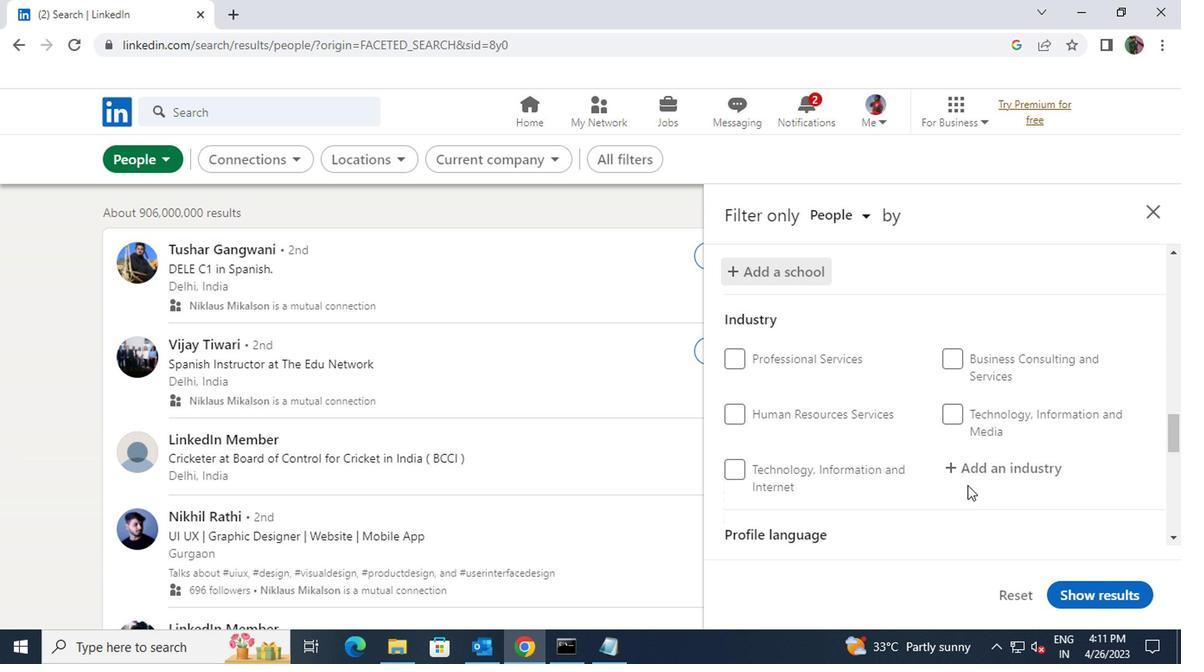 
Action: Mouse pressed left at (962, 477)
Screenshot: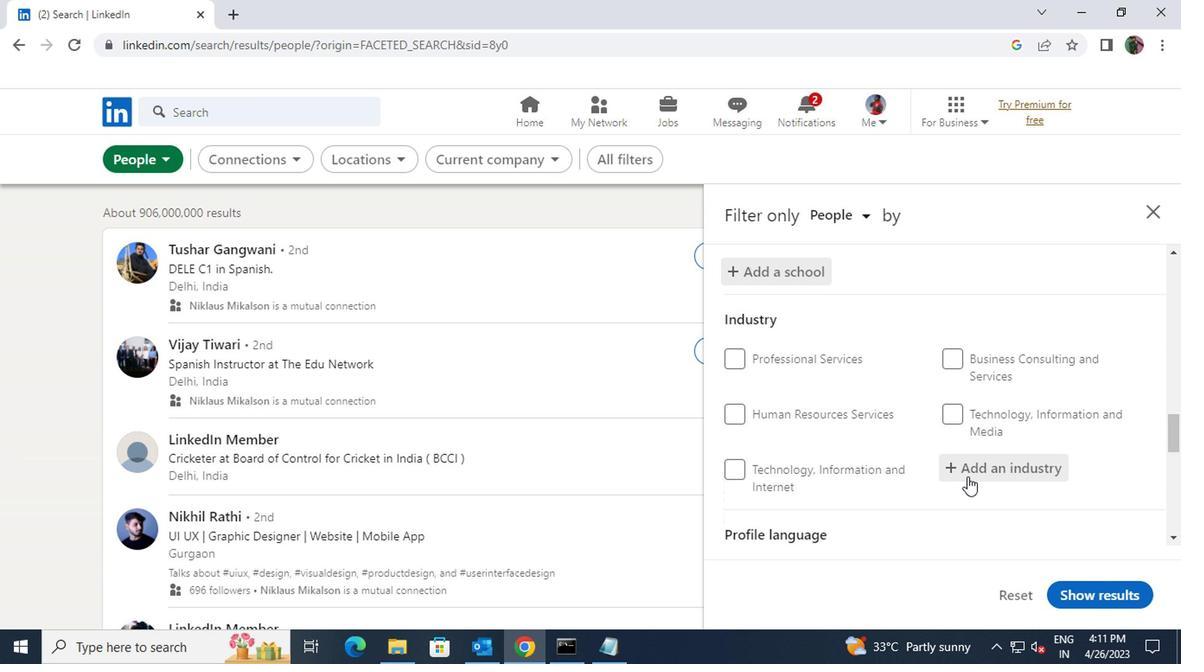 
Action: Key pressed <Key.shift>NANO
Screenshot: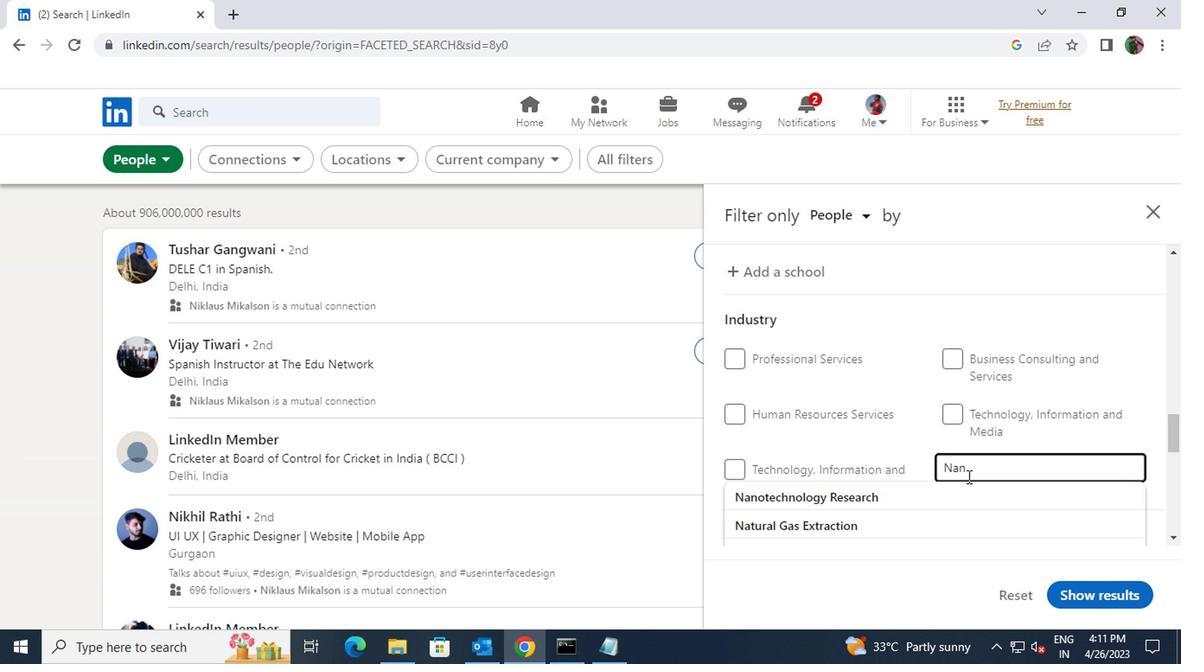 
Action: Mouse moved to (956, 493)
Screenshot: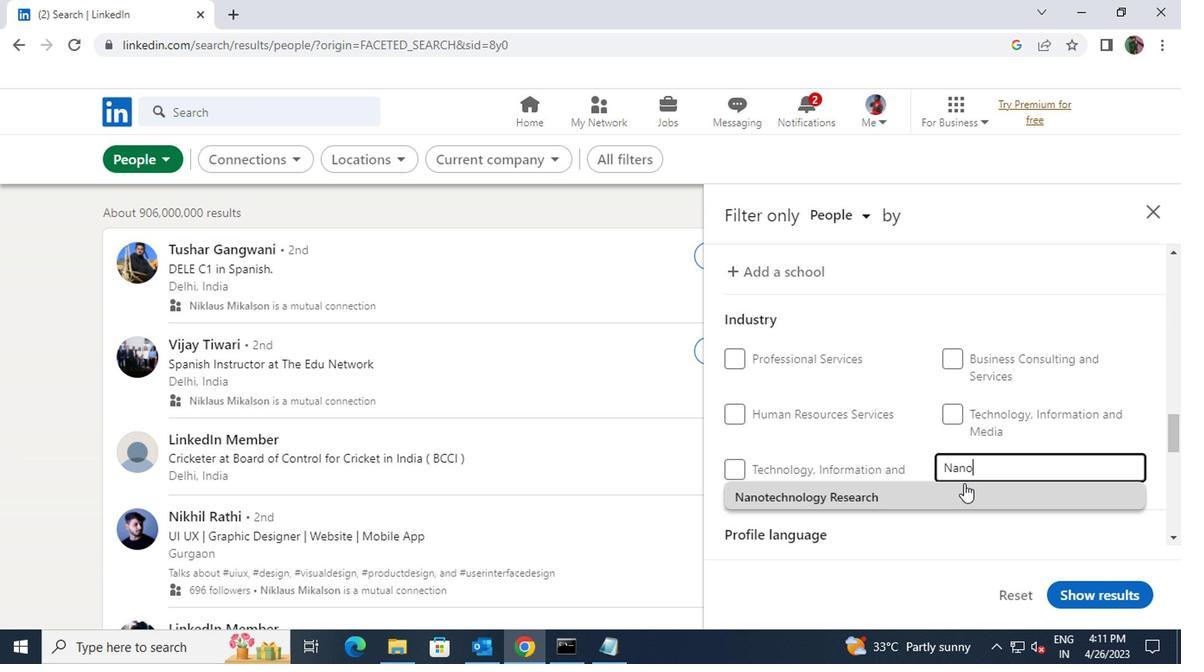 
Action: Mouse pressed left at (956, 493)
Screenshot: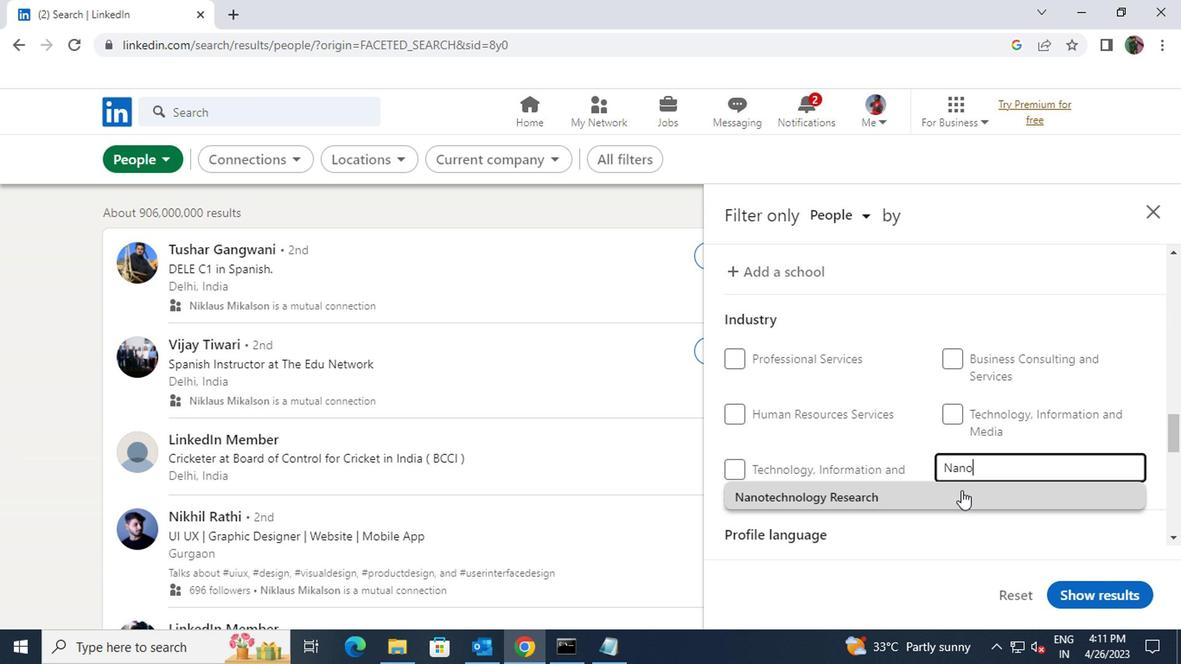 
Action: Mouse scrolled (956, 492) with delta (0, -1)
Screenshot: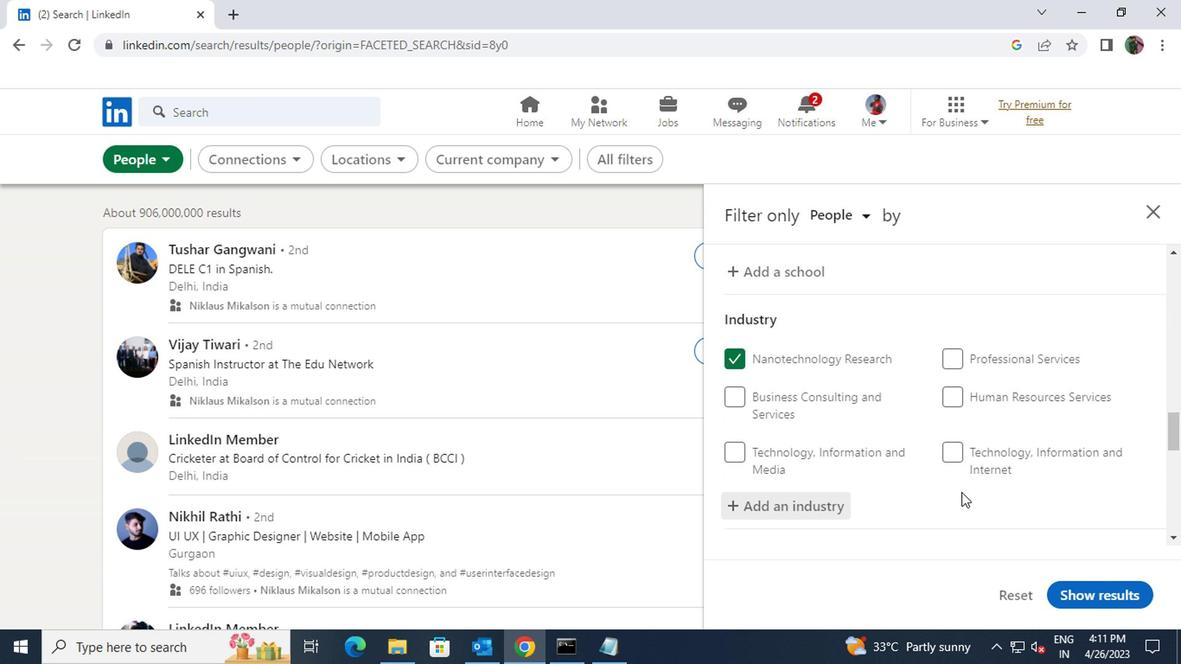 
Action: Mouse scrolled (956, 492) with delta (0, -1)
Screenshot: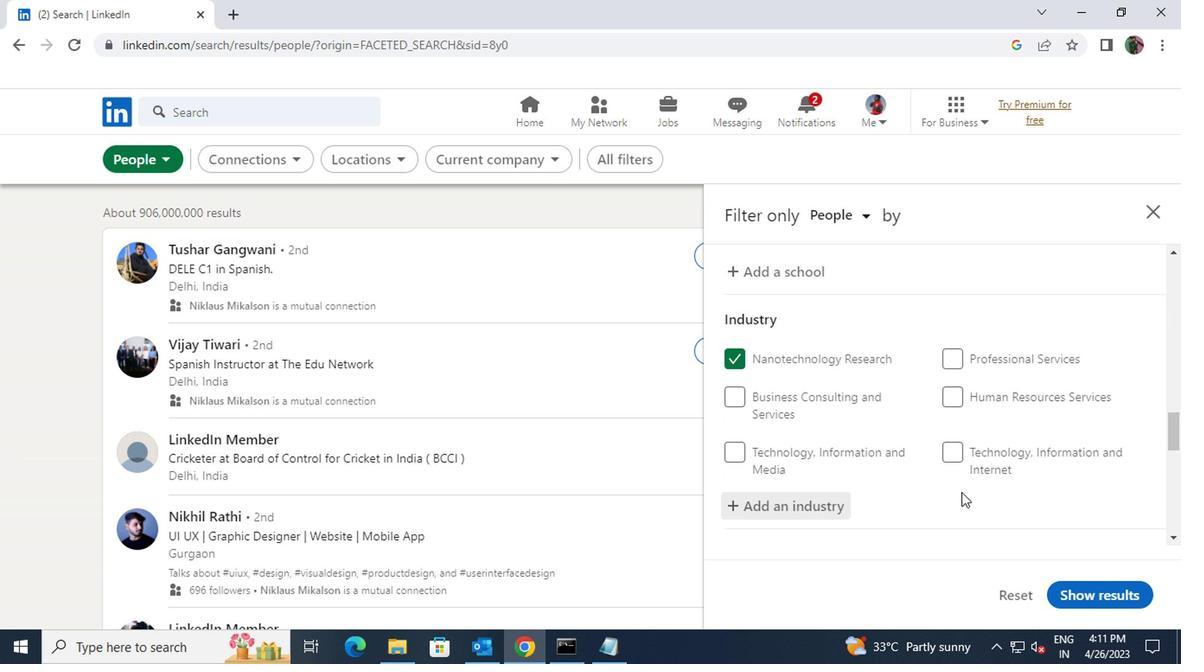 
Action: Mouse moved to (950, 418)
Screenshot: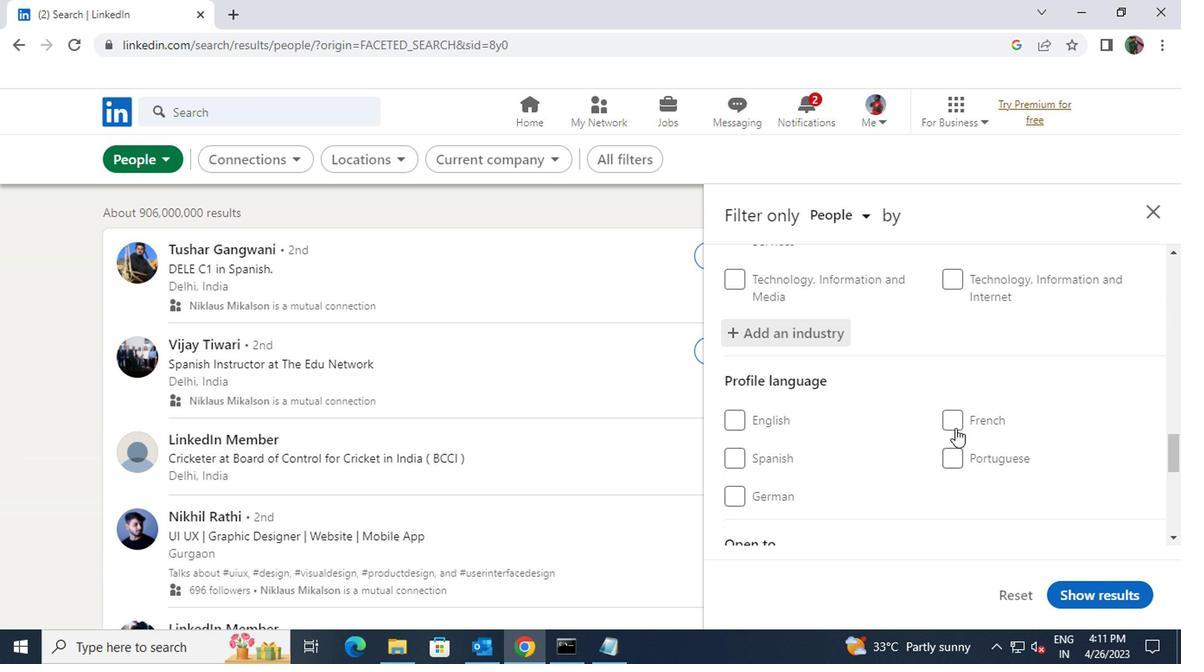 
Action: Mouse pressed left at (950, 418)
Screenshot: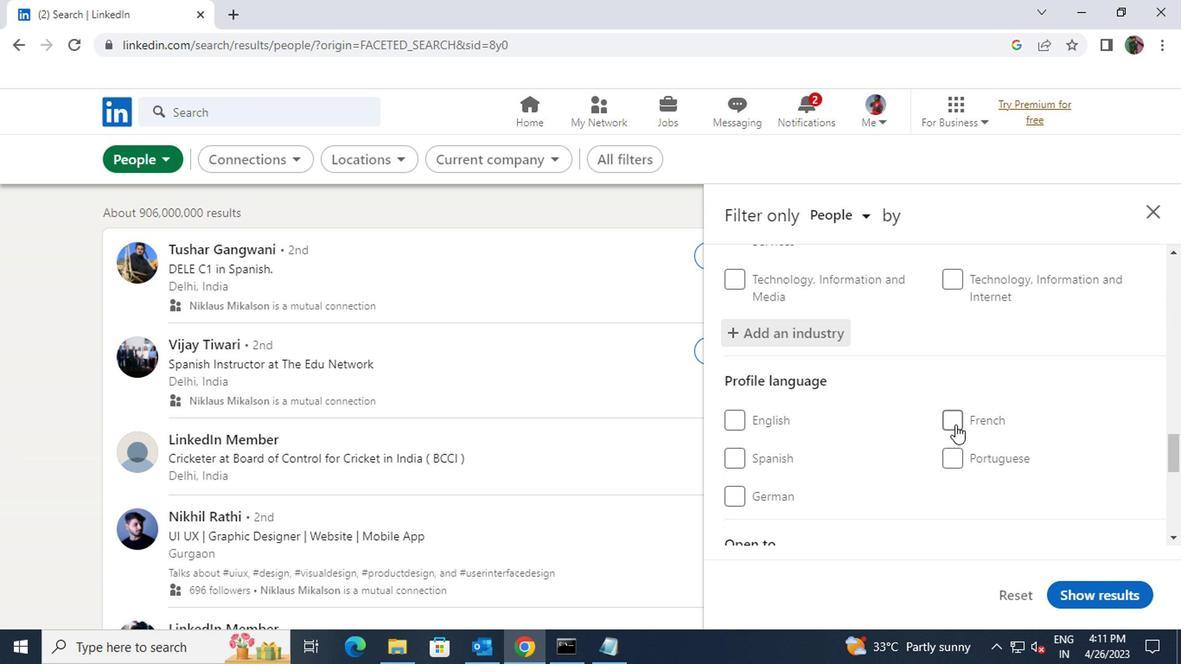 
Action: Mouse moved to (924, 474)
Screenshot: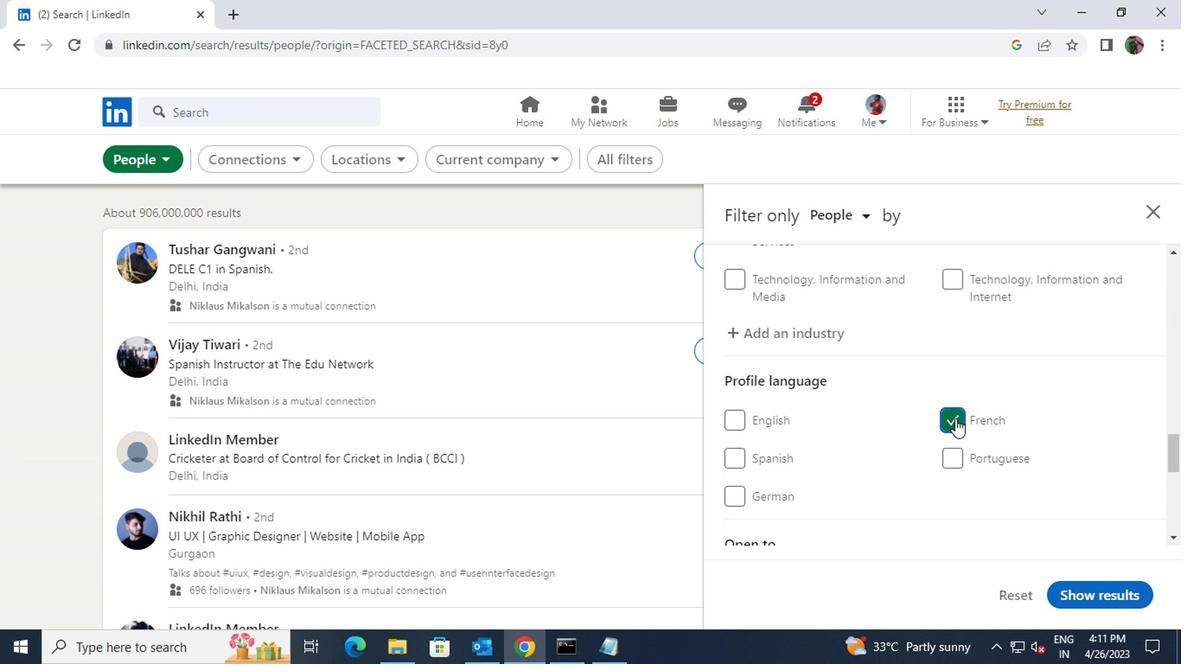 
Action: Mouse scrolled (924, 473) with delta (0, -1)
Screenshot: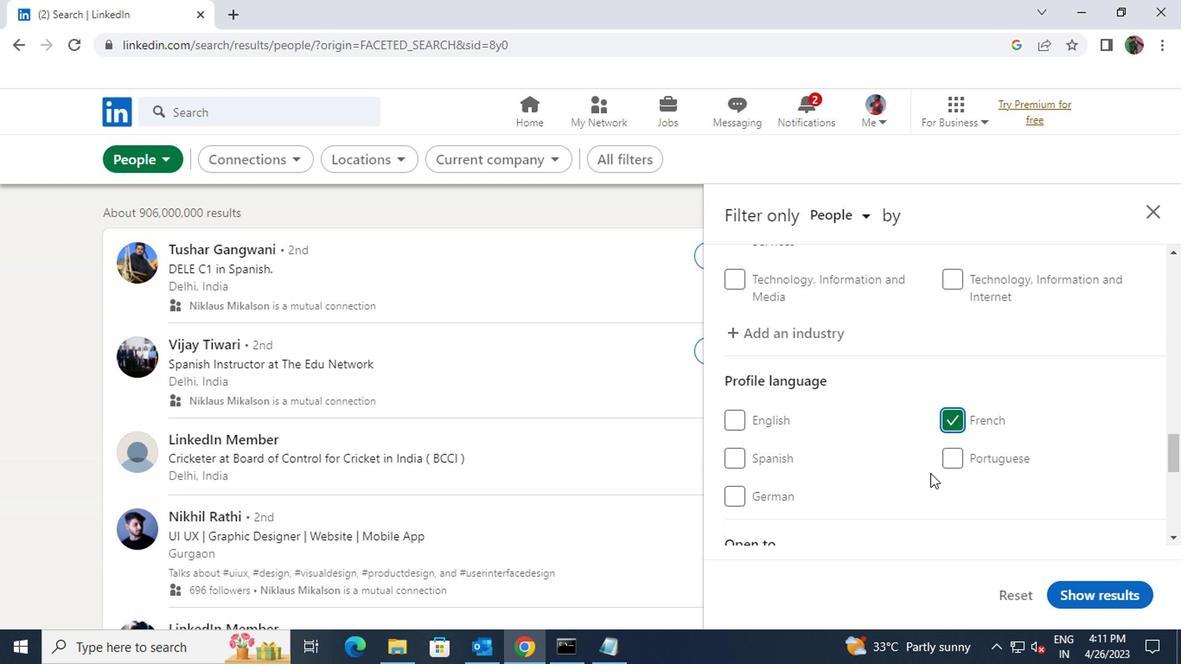
Action: Mouse scrolled (924, 473) with delta (0, -1)
Screenshot: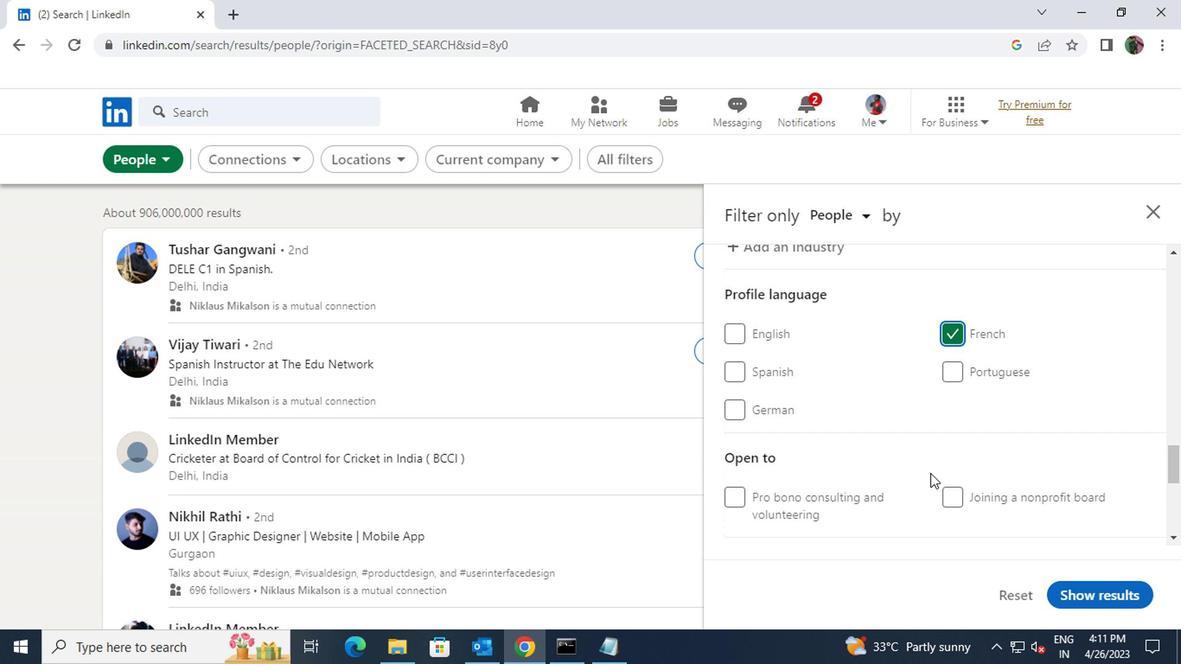 
Action: Mouse scrolled (924, 473) with delta (0, -1)
Screenshot: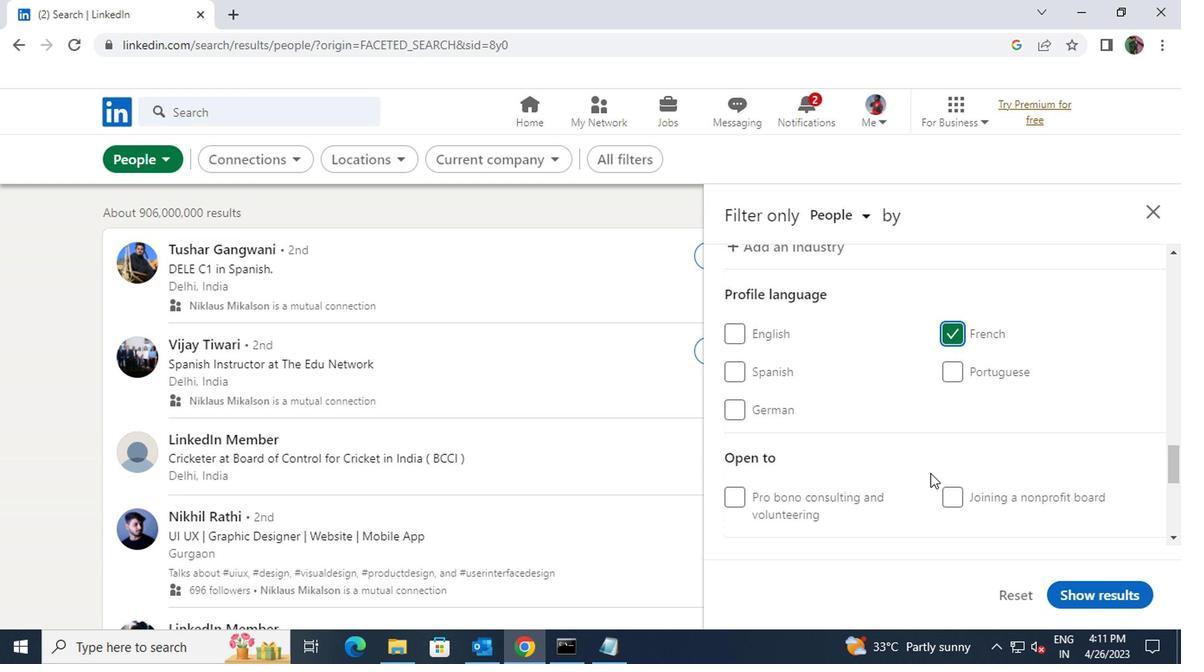 
Action: Mouse scrolled (924, 473) with delta (0, -1)
Screenshot: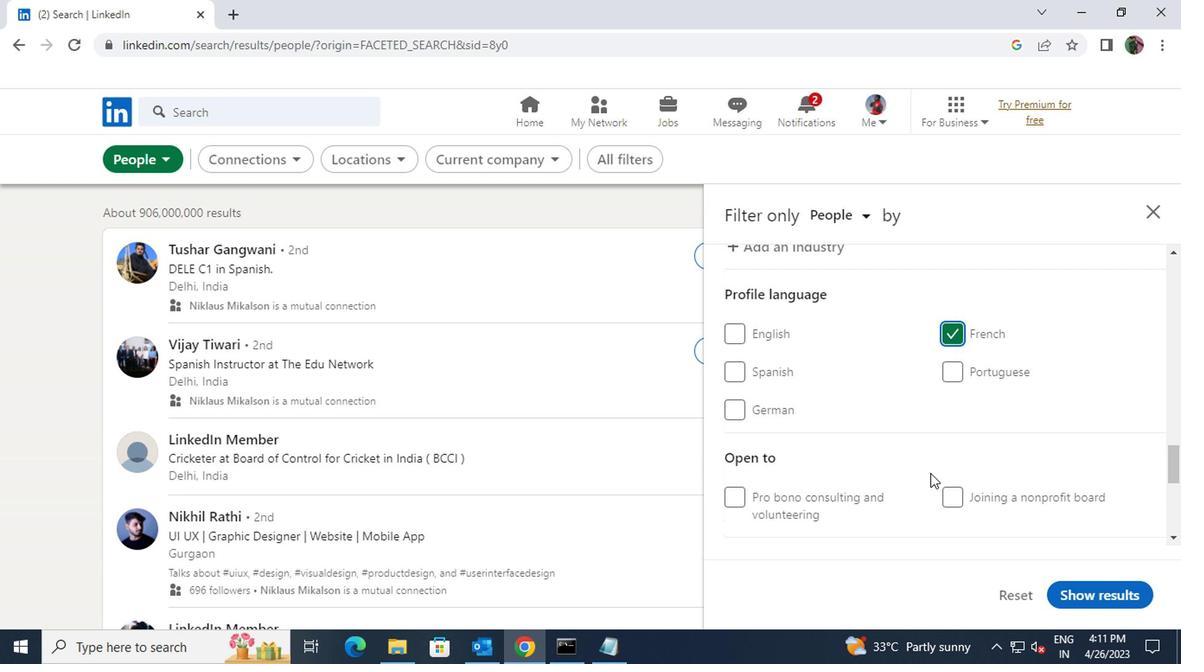 
Action: Mouse moved to (963, 420)
Screenshot: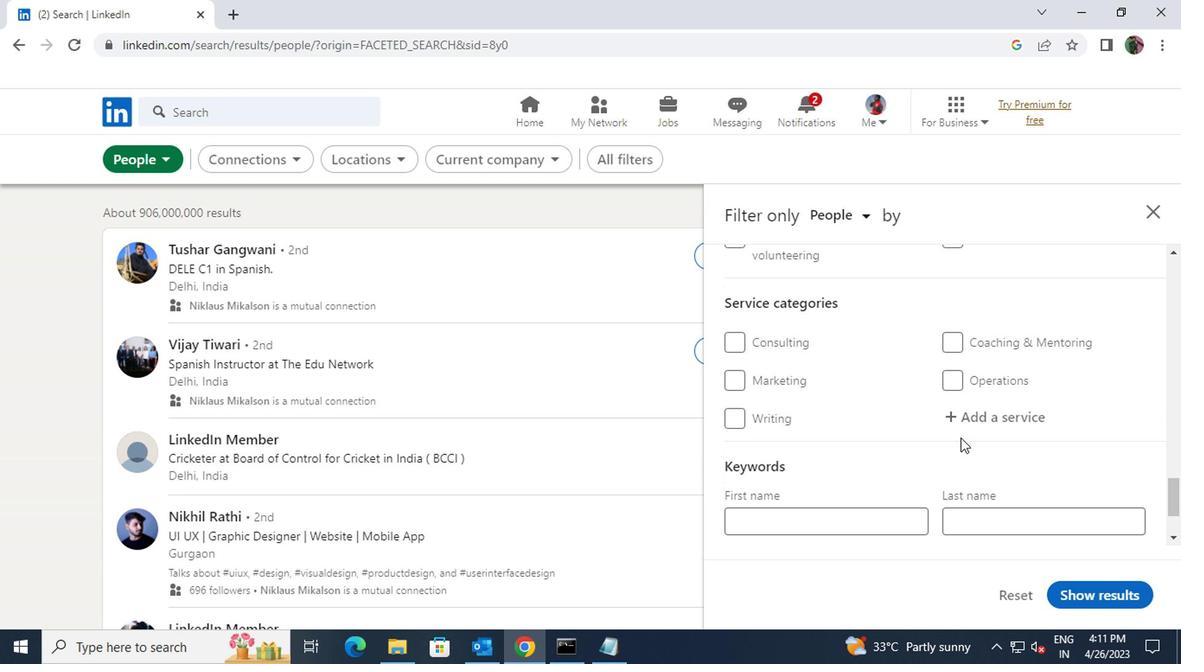 
Action: Mouse pressed left at (963, 420)
Screenshot: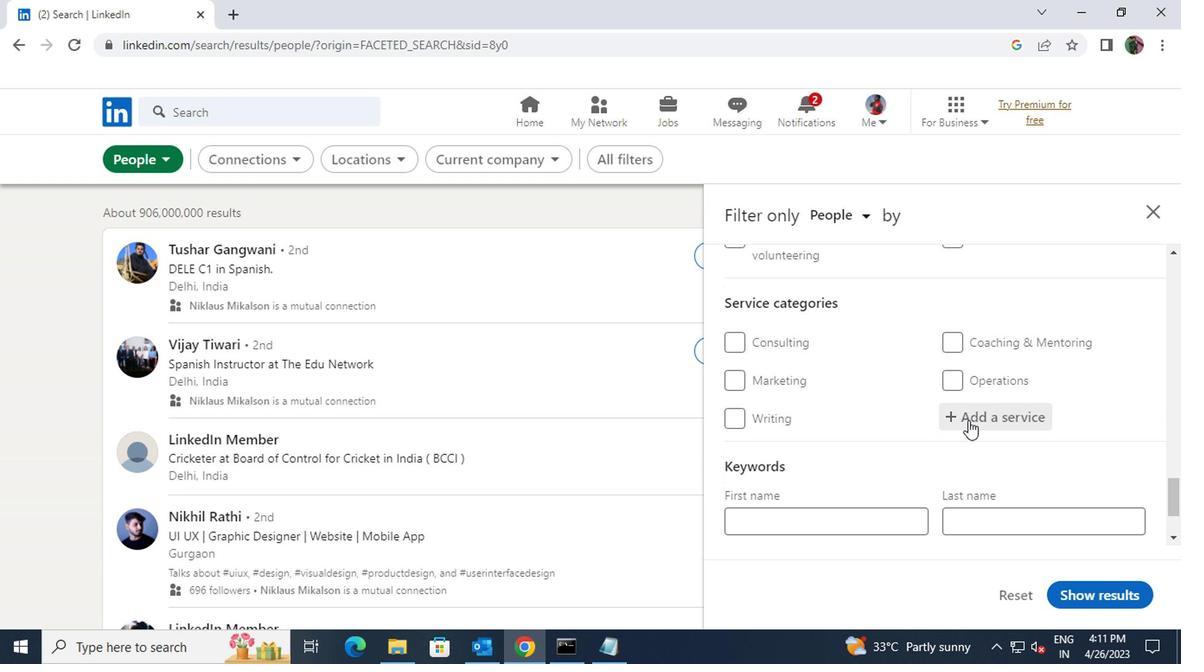 
Action: Key pressed <Key.shift>REAL<Key.space>ESTATE
Screenshot: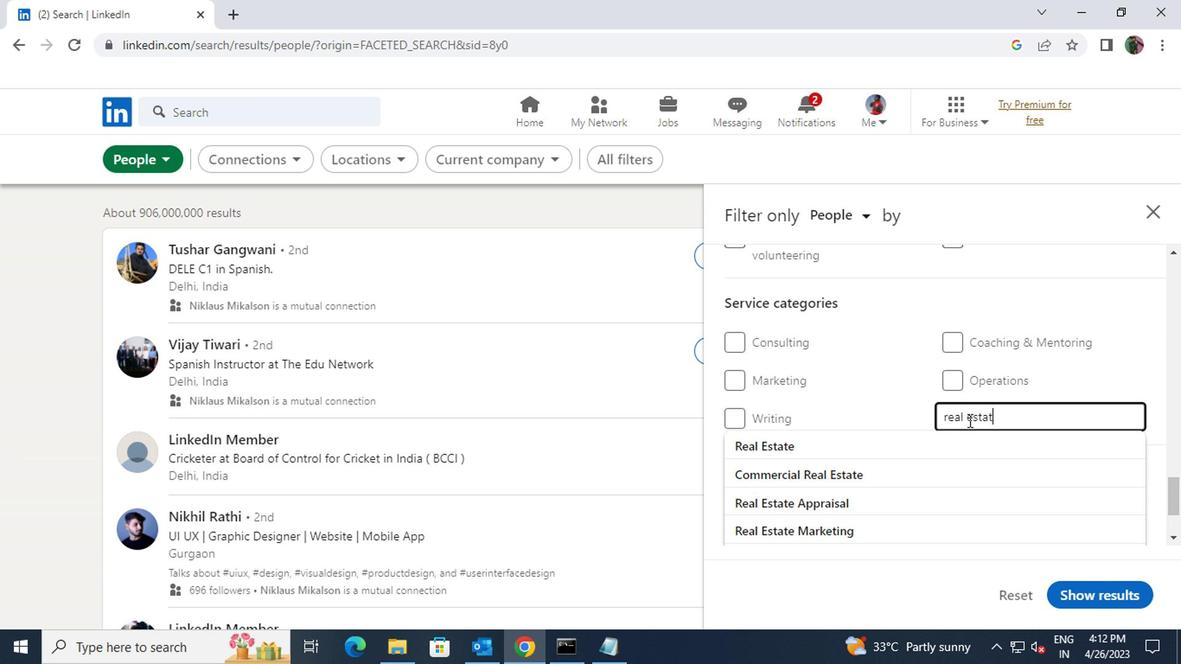 
Action: Mouse moved to (936, 493)
Screenshot: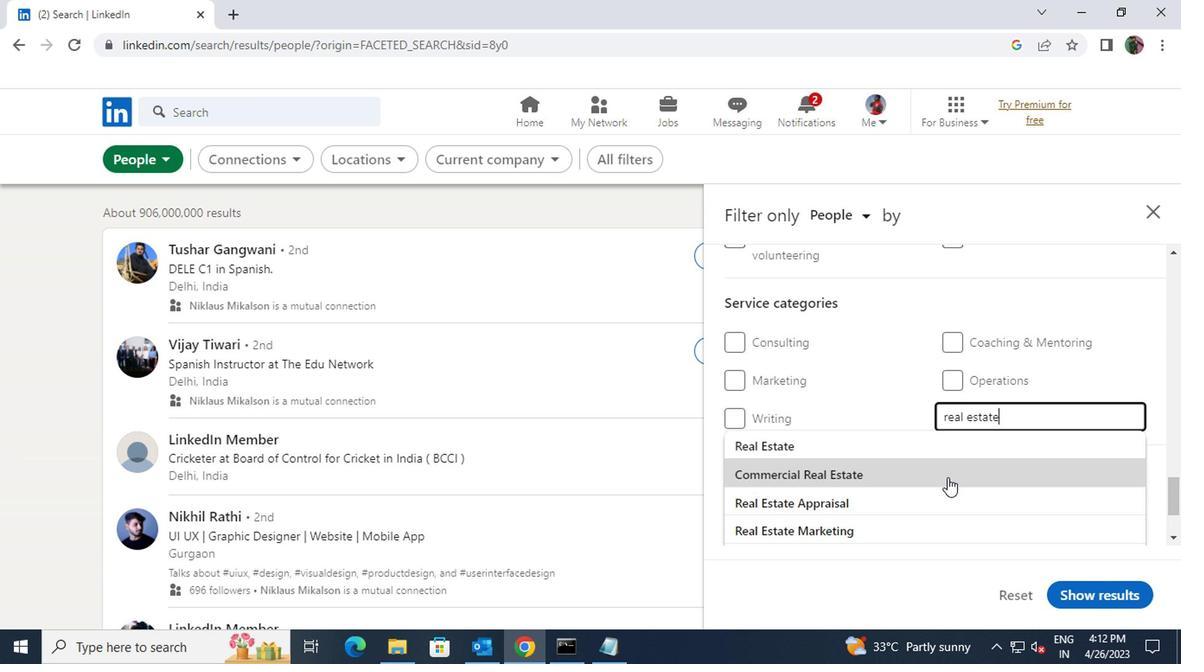 
Action: Mouse pressed left at (936, 493)
Screenshot: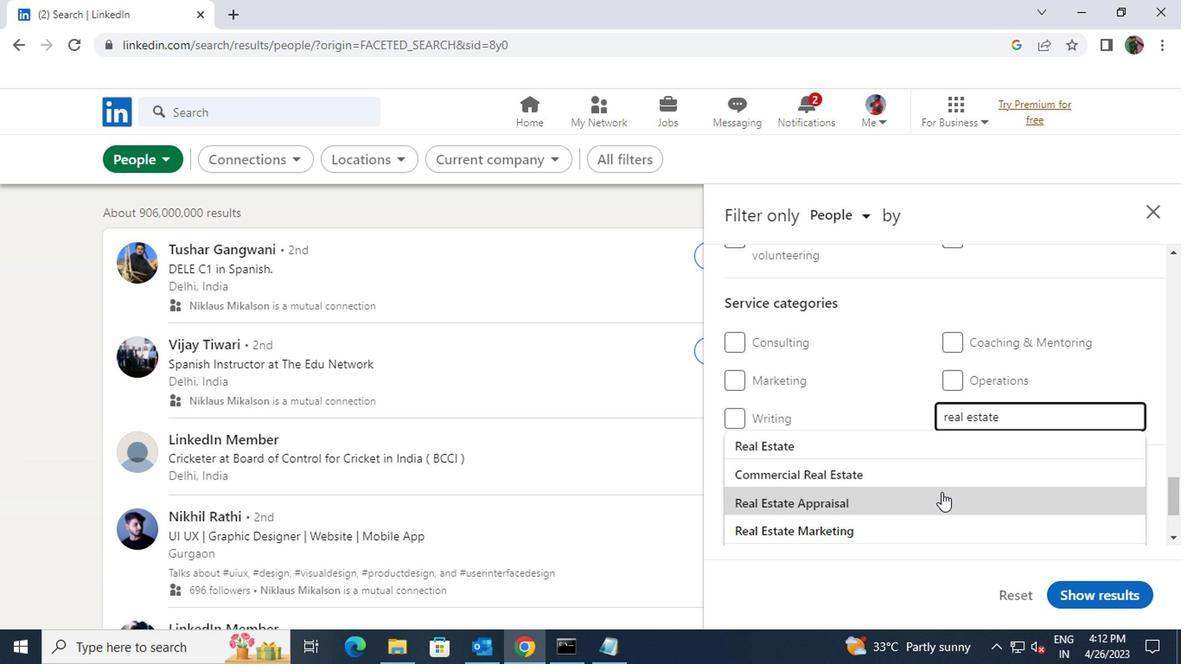 
Action: Mouse scrolled (936, 492) with delta (0, -1)
Screenshot: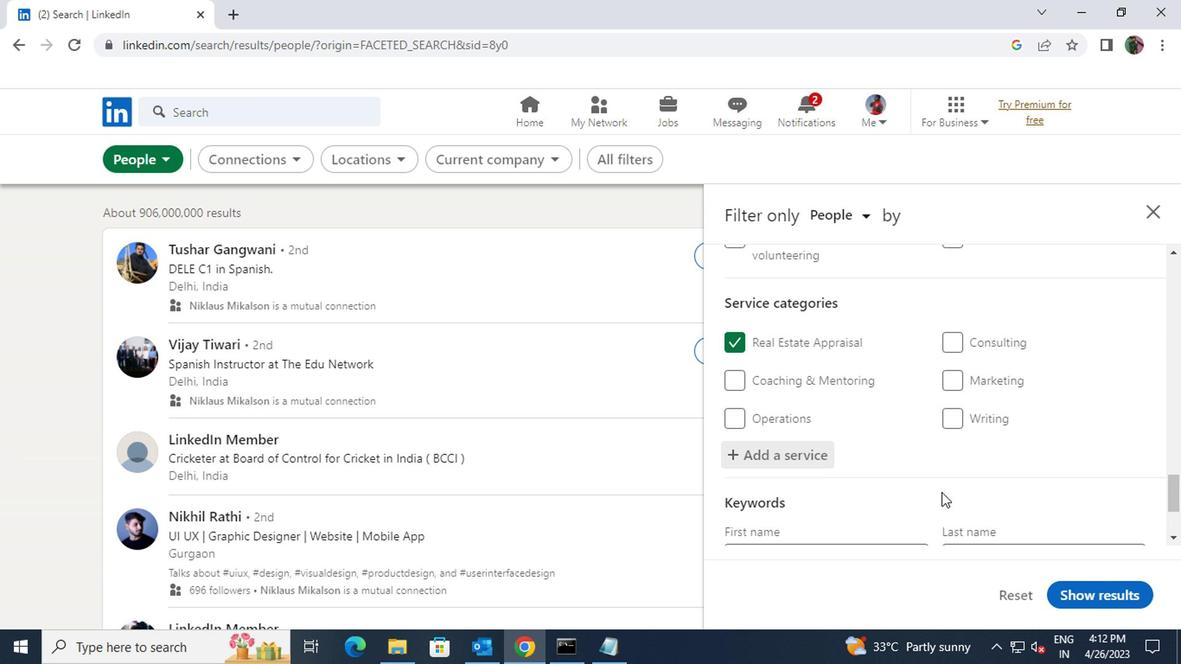 
Action: Mouse moved to (895, 523)
Screenshot: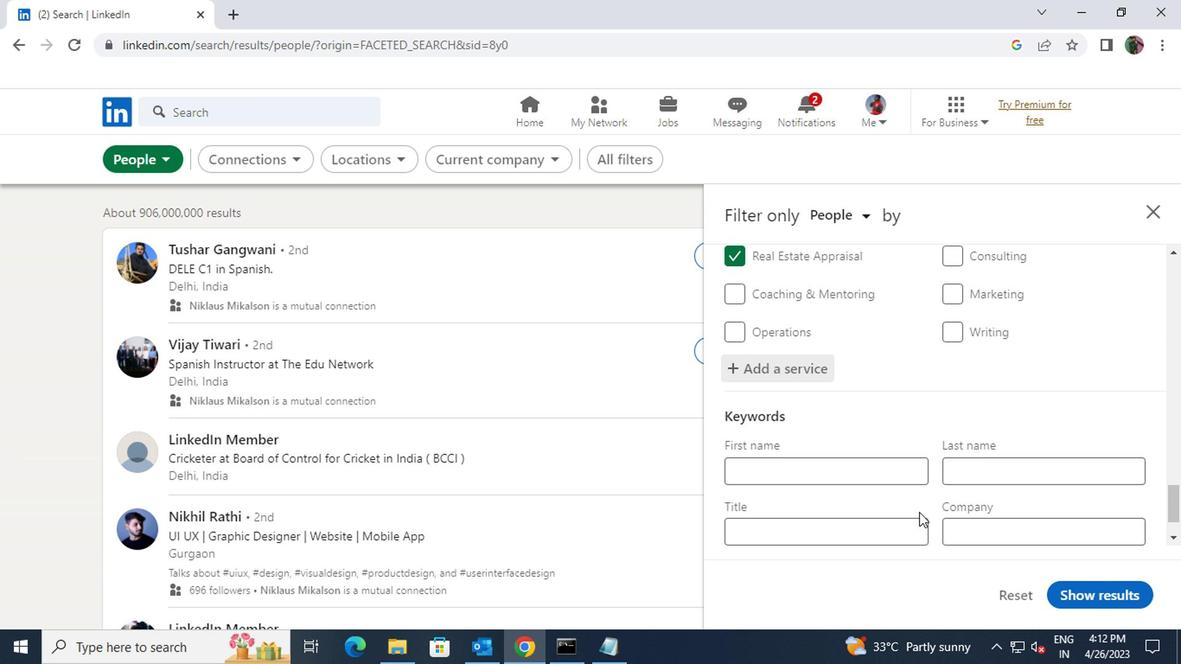 
Action: Mouse pressed left at (895, 523)
Screenshot: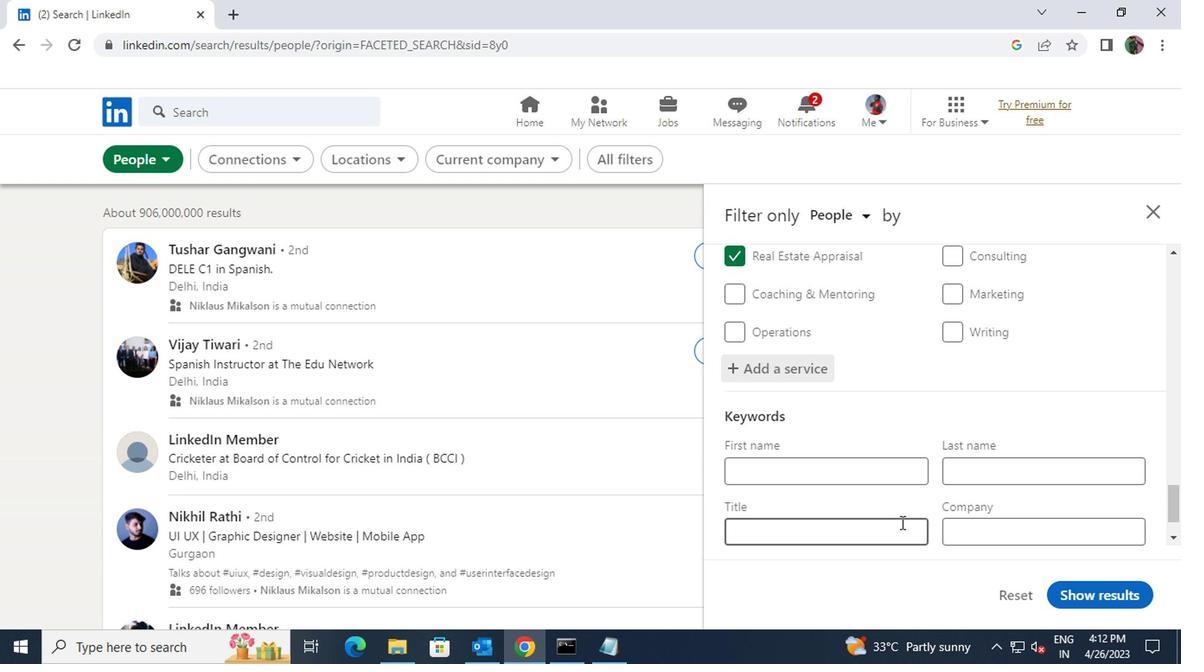 
Action: Key pressed <Key.shift>NURSE<Key.space><Key.shift>PRACTITIONER
Screenshot: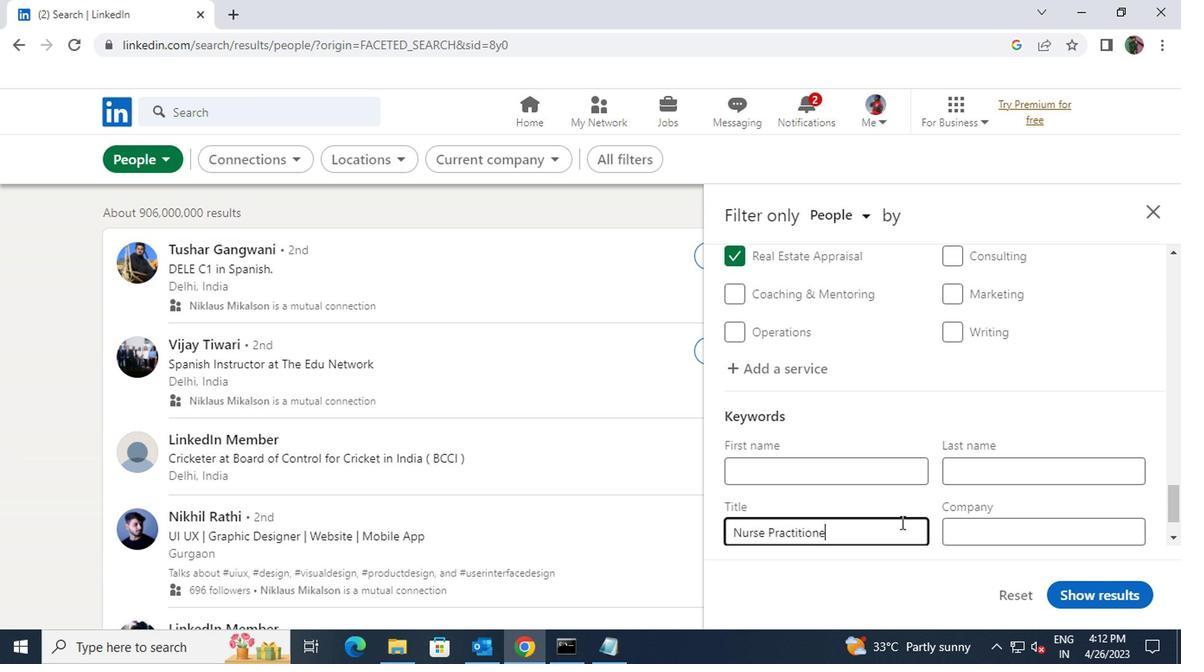 
Action: Mouse moved to (1070, 597)
Screenshot: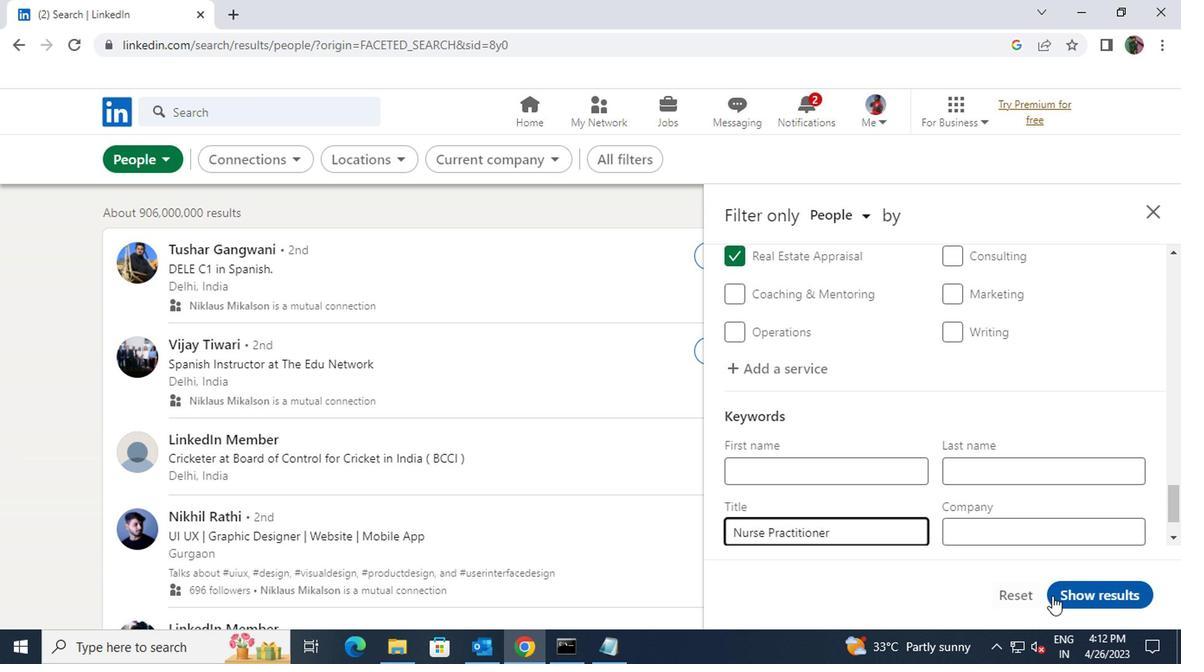 
Action: Mouse pressed left at (1070, 597)
Screenshot: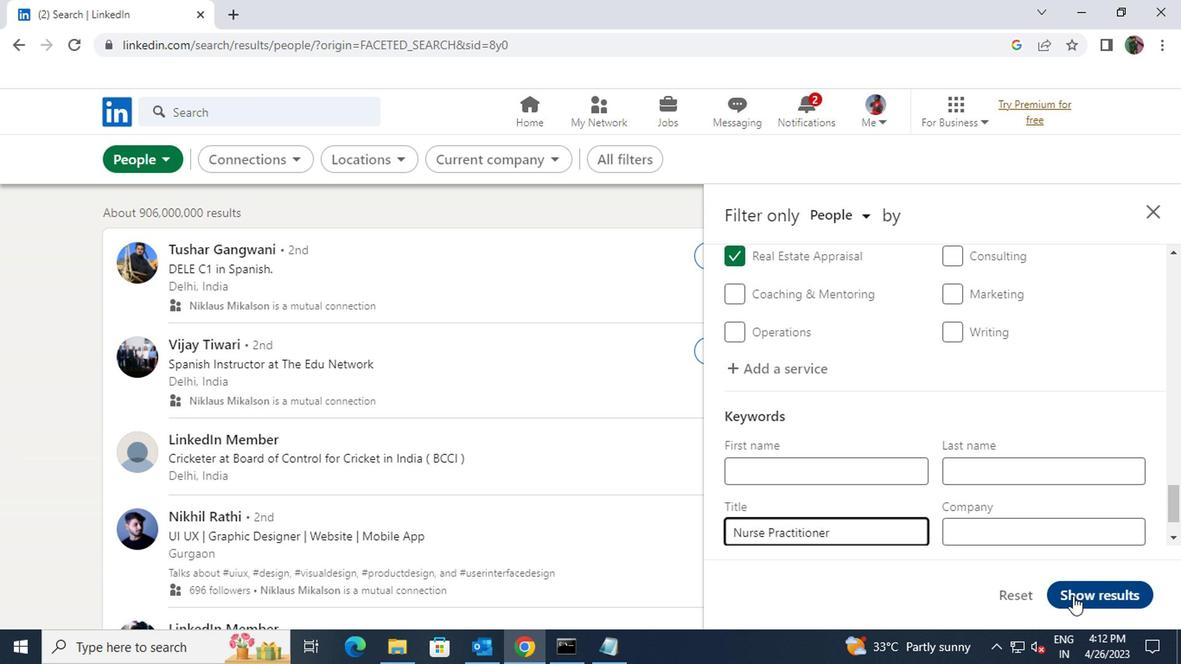 
